 Task: Create new vendor bill with Date Opened: 11-Apr-23, Select Vendor: Carlson Wagonlit, Terms: Net 30. Make bill entry for item-1 with Date: 11-Apr-23, Description: Cab Charges, Expense Account: Travel & Entertainment : Travels, Quantity: 1, Unit Price: 54, Sales Tax: Y, Sales Tax Included: Y, Tax Table: Sales Tax. Post Bill with Post Date: 11-Apr-23, Post to Accounts: Liabilities:Accounts Payble. Pay / Process Payment with Transaction Date: 10-May-23, Amount: 54, Transfer Account: Checking Account. Go to 'Print Bill'.
Action: Mouse moved to (162, 37)
Screenshot: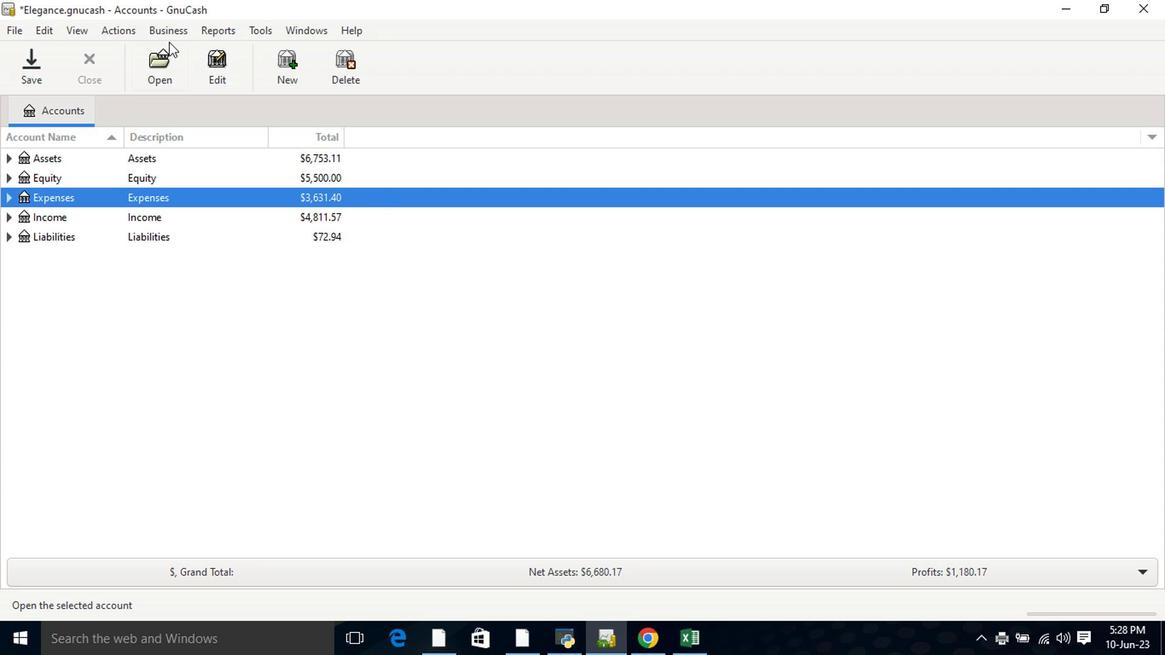 
Action: Mouse pressed left at (162, 37)
Screenshot: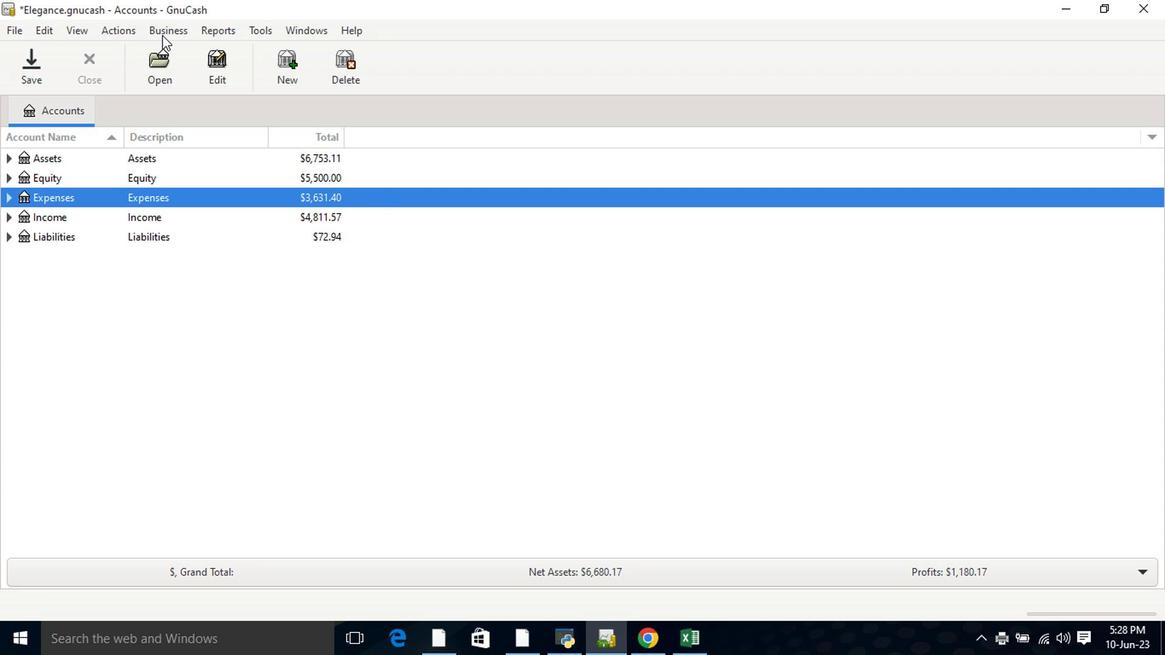 
Action: Mouse moved to (177, 75)
Screenshot: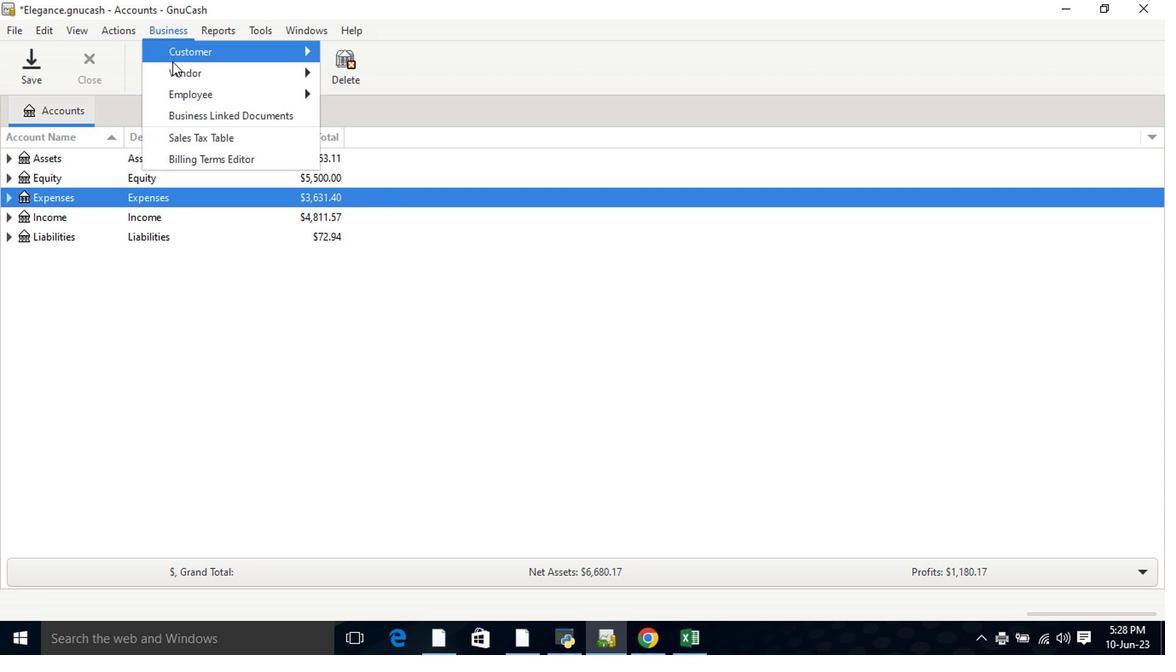 
Action: Mouse pressed left at (177, 75)
Screenshot: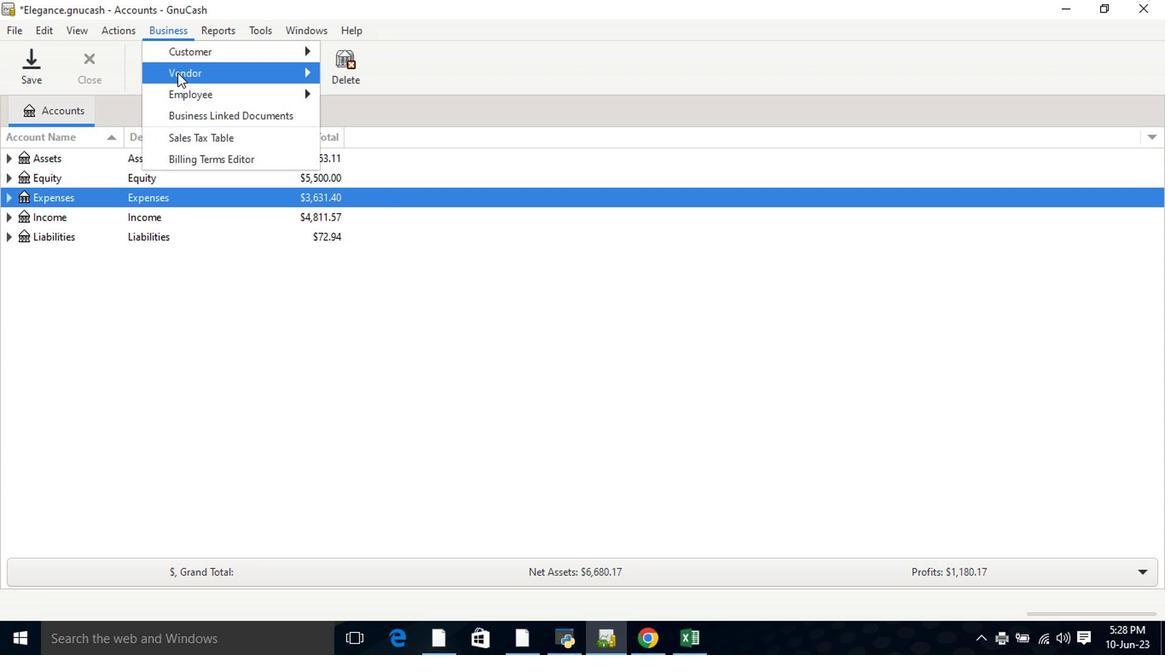 
Action: Mouse moved to (366, 136)
Screenshot: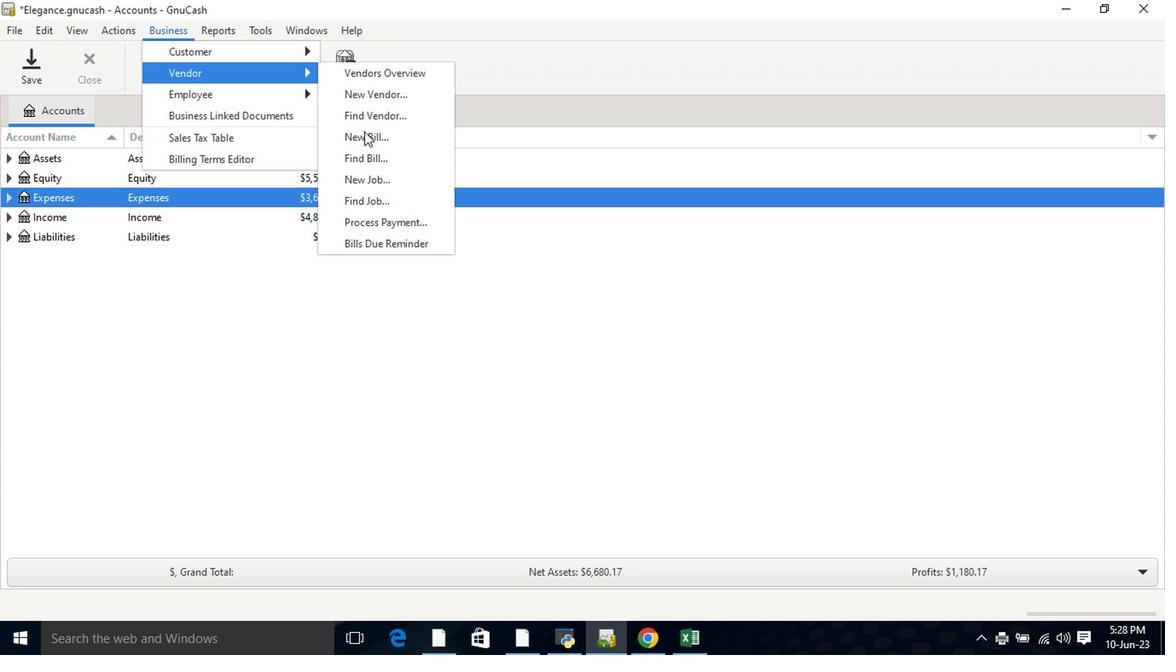 
Action: Mouse pressed left at (366, 136)
Screenshot: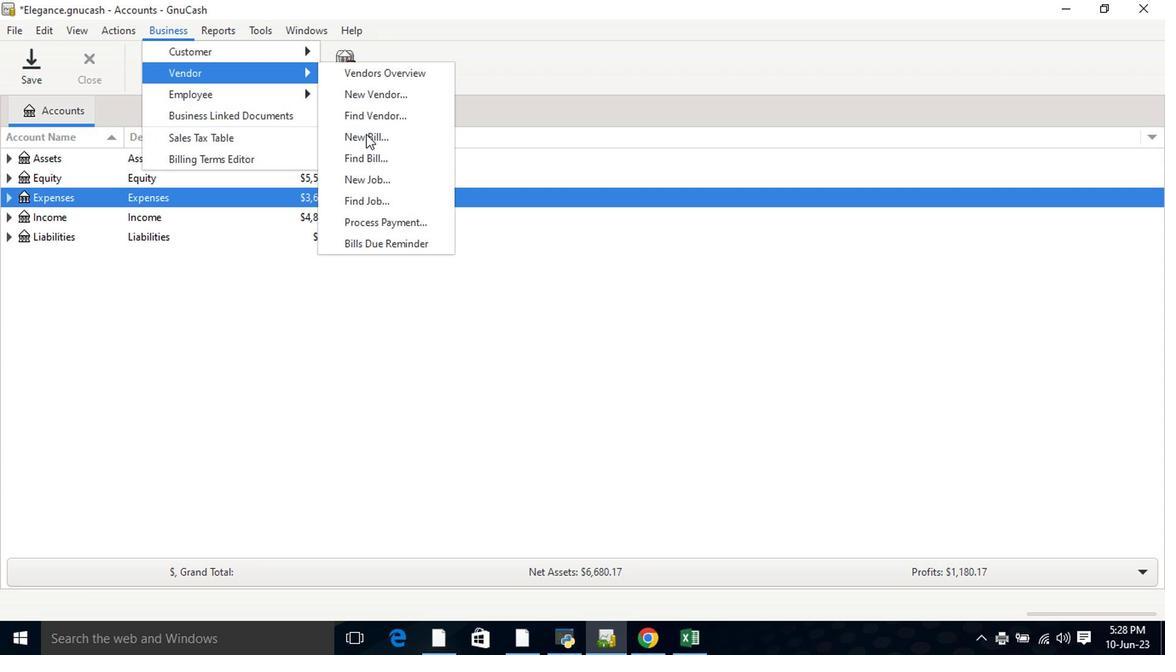
Action: Mouse moved to (708, 225)
Screenshot: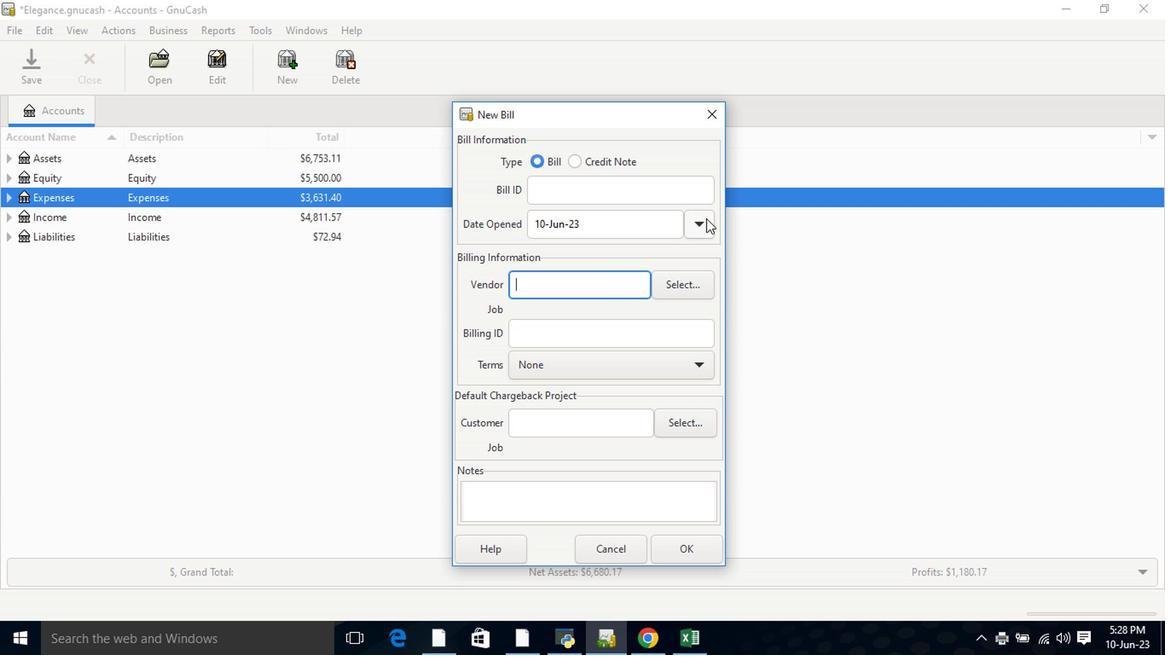 
Action: Mouse pressed left at (708, 225)
Screenshot: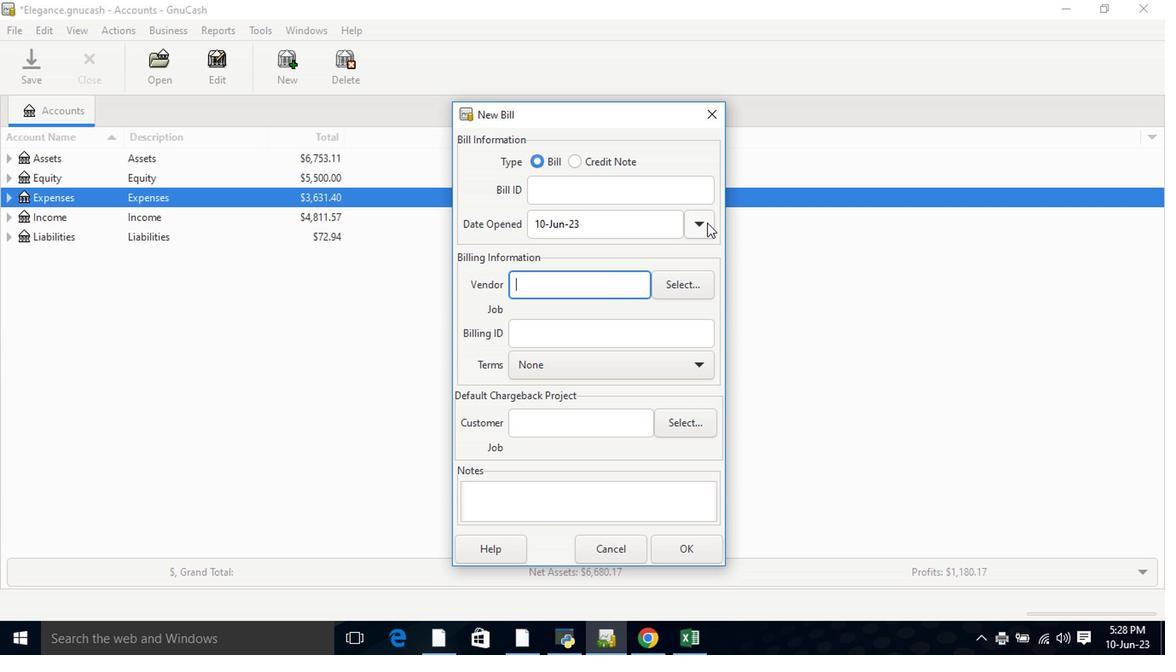 
Action: Mouse moved to (564, 253)
Screenshot: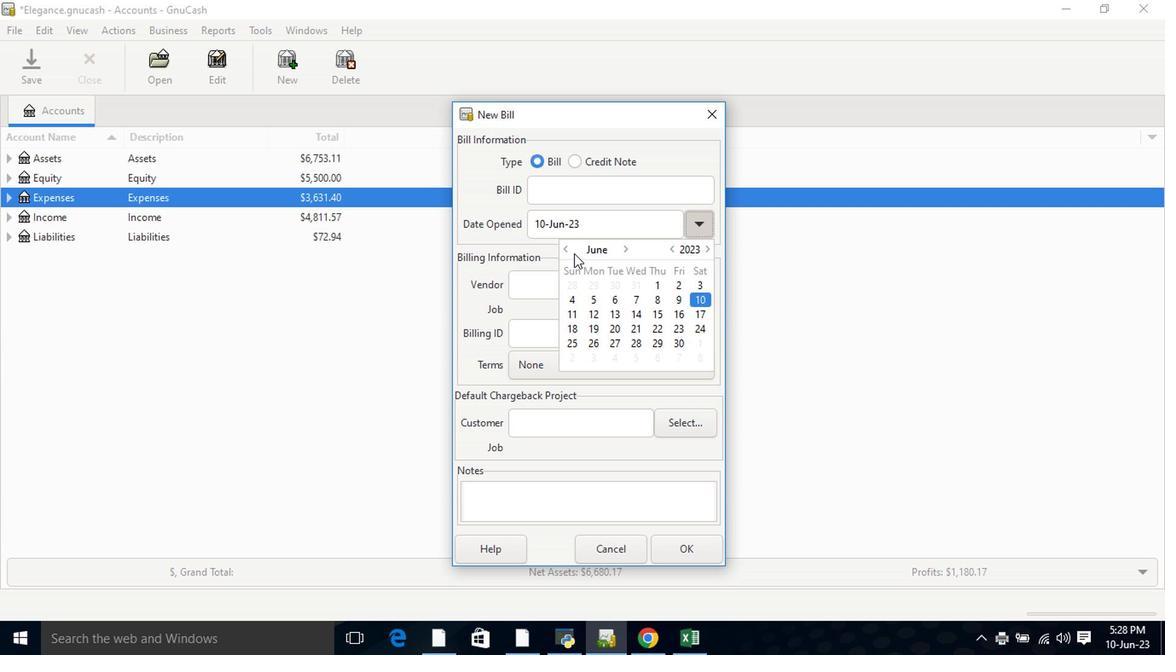 
Action: Mouse pressed left at (564, 253)
Screenshot: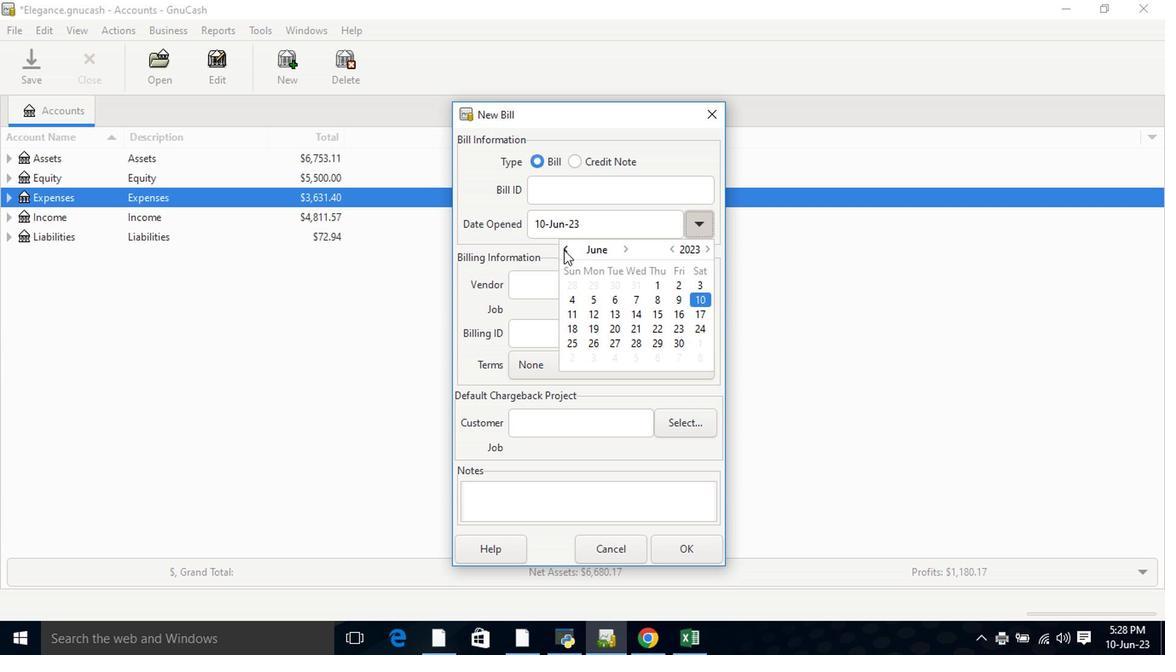 
Action: Mouse pressed left at (564, 253)
Screenshot: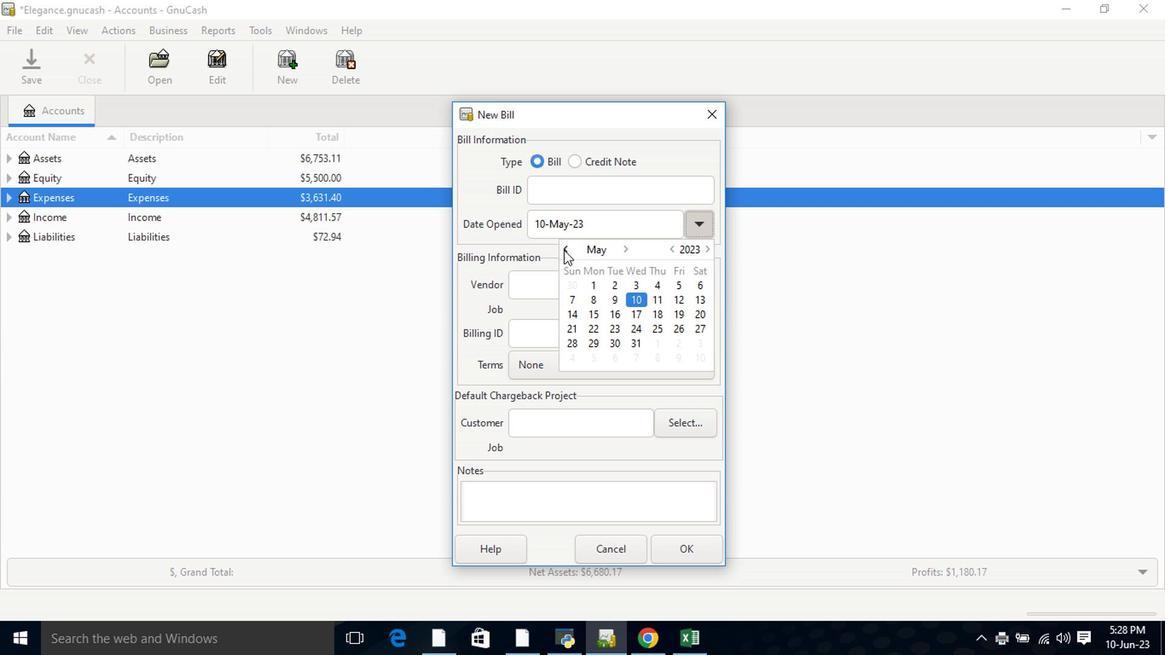 
Action: Mouse moved to (614, 318)
Screenshot: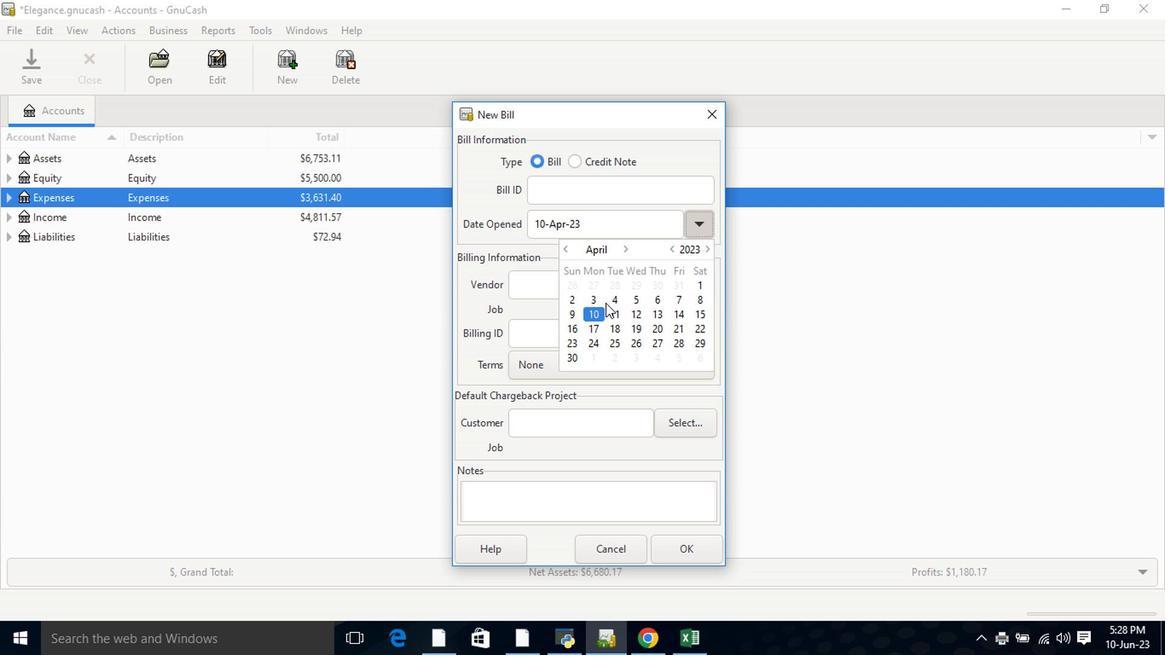 
Action: Mouse pressed left at (614, 318)
Screenshot: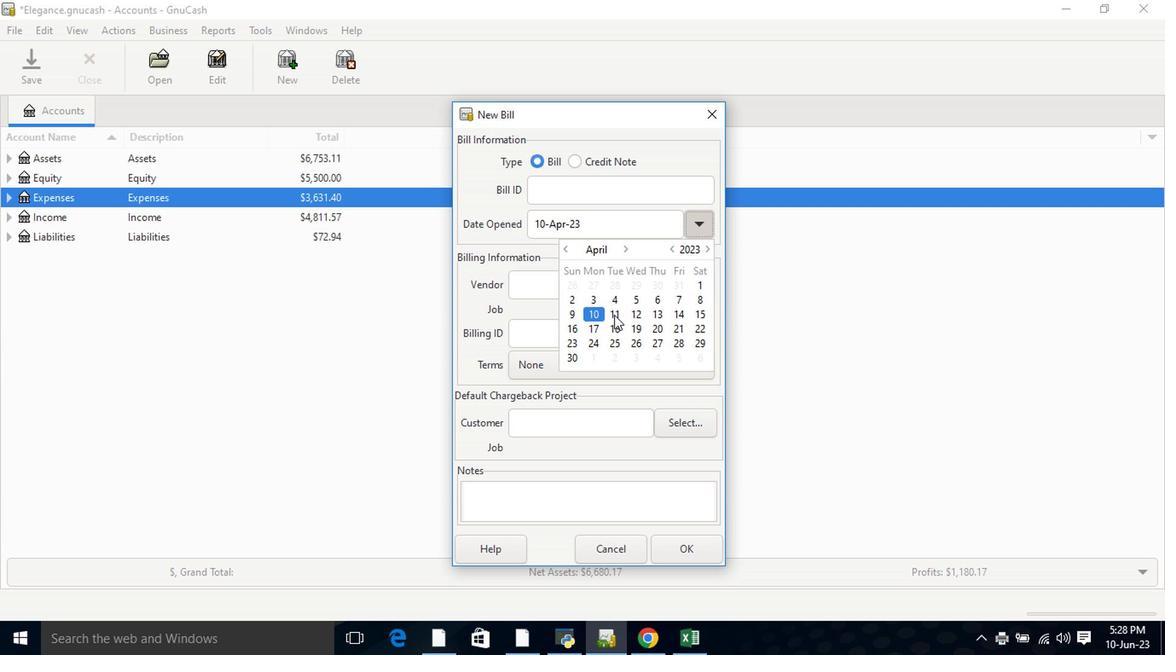 
Action: Mouse pressed left at (614, 318)
Screenshot: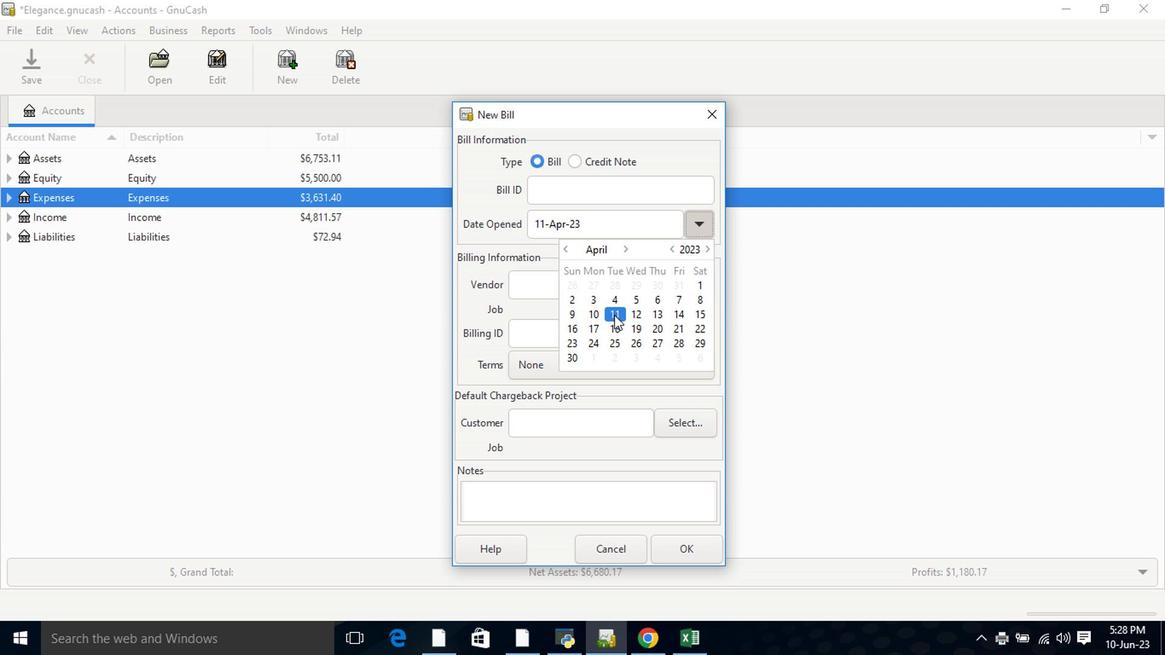 
Action: Mouse moved to (593, 286)
Screenshot: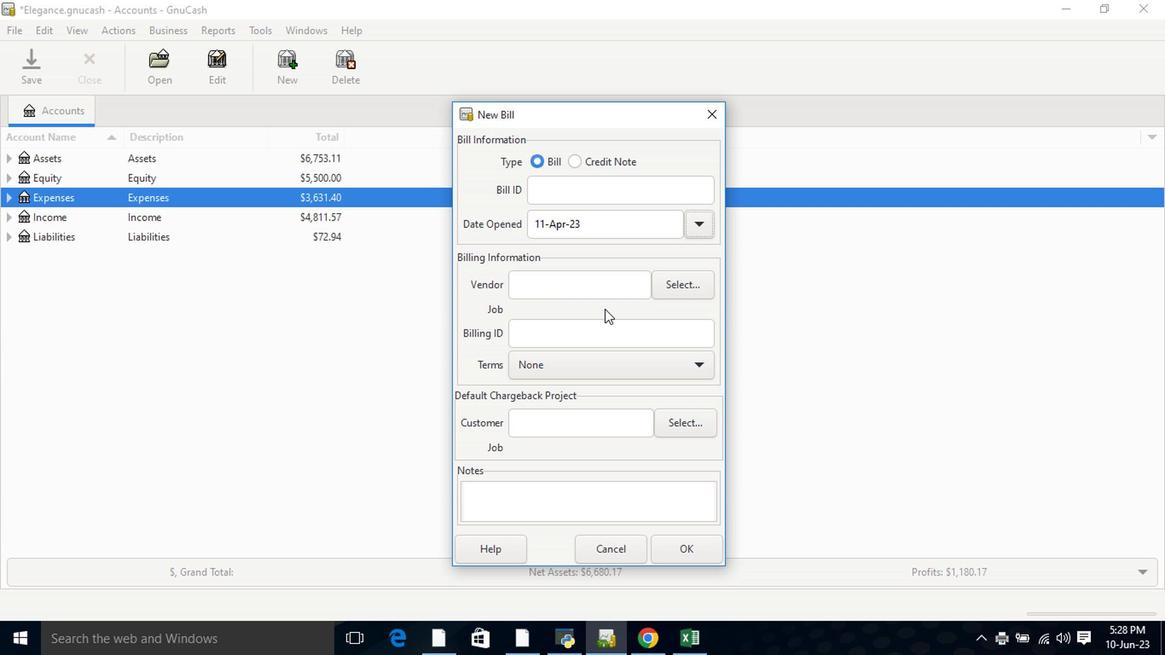 
Action: Mouse pressed left at (593, 286)
Screenshot: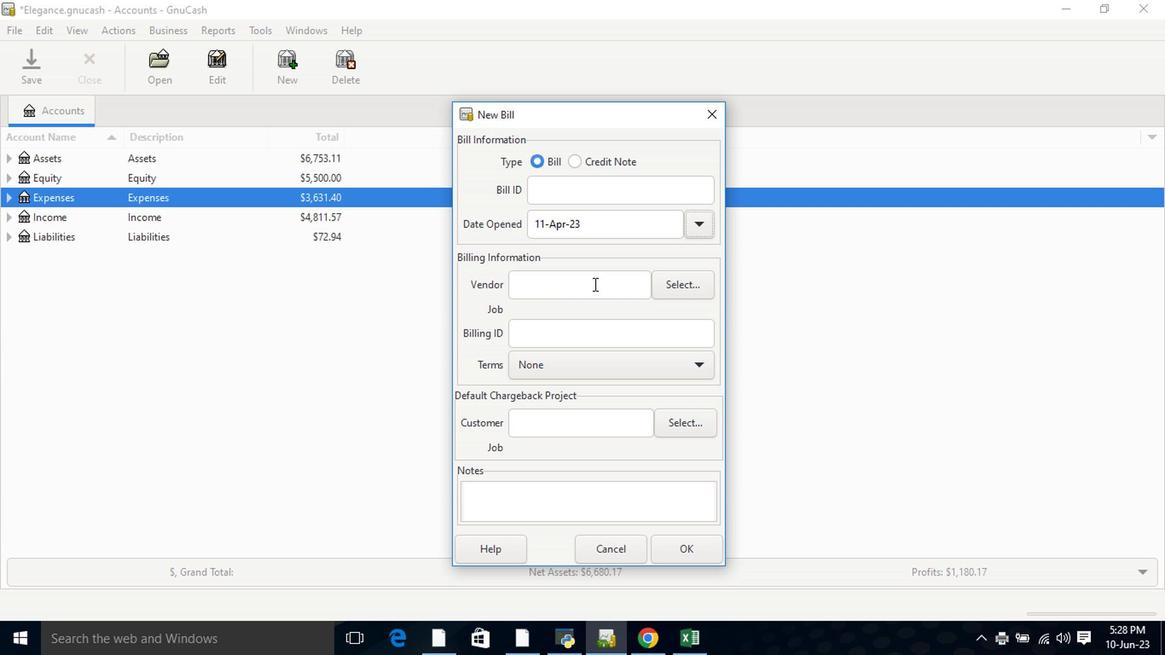 
Action: Key pressed <Key.shift><Key.shift><Key.shift>Carl
Screenshot: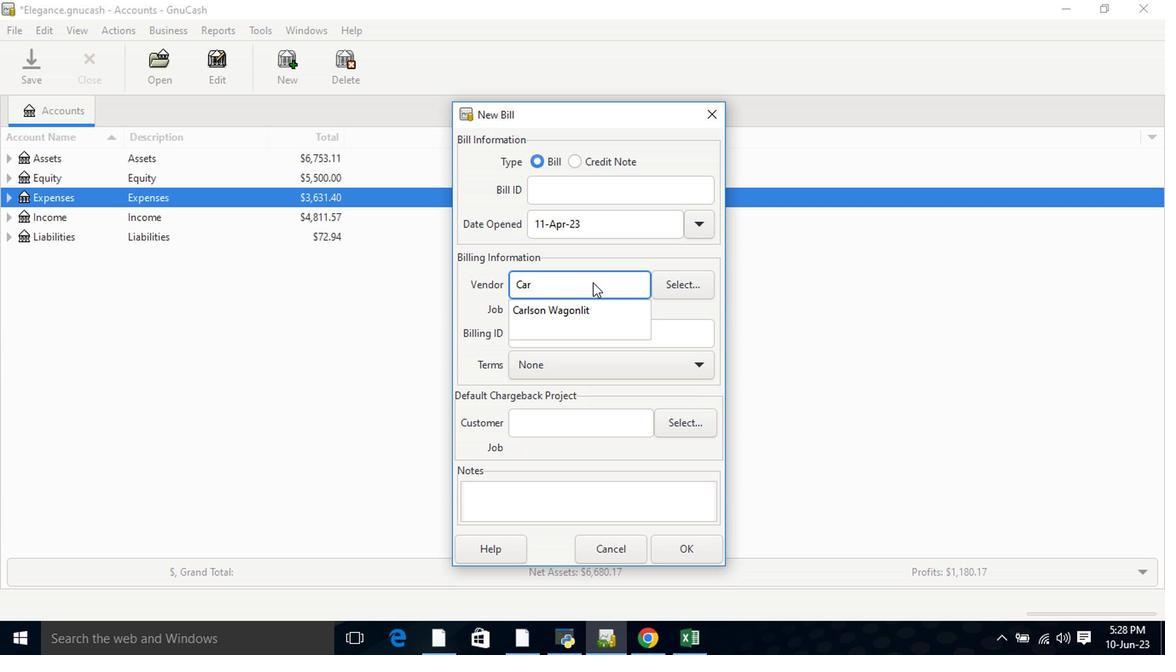 
Action: Mouse moved to (585, 320)
Screenshot: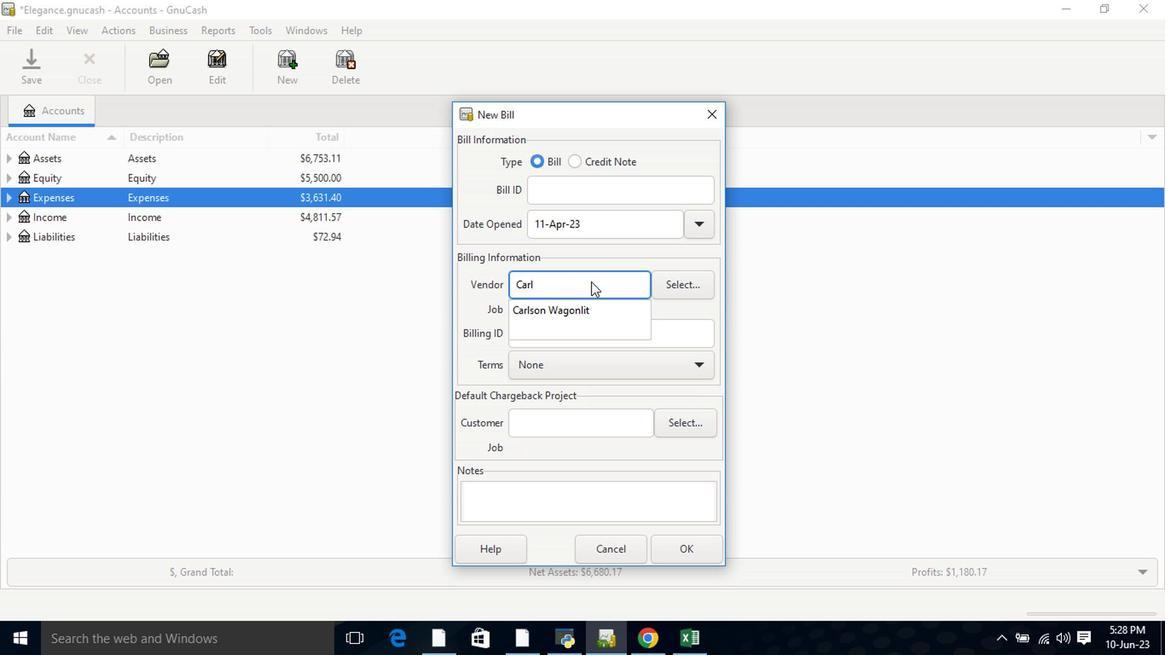 
Action: Mouse pressed left at (585, 320)
Screenshot: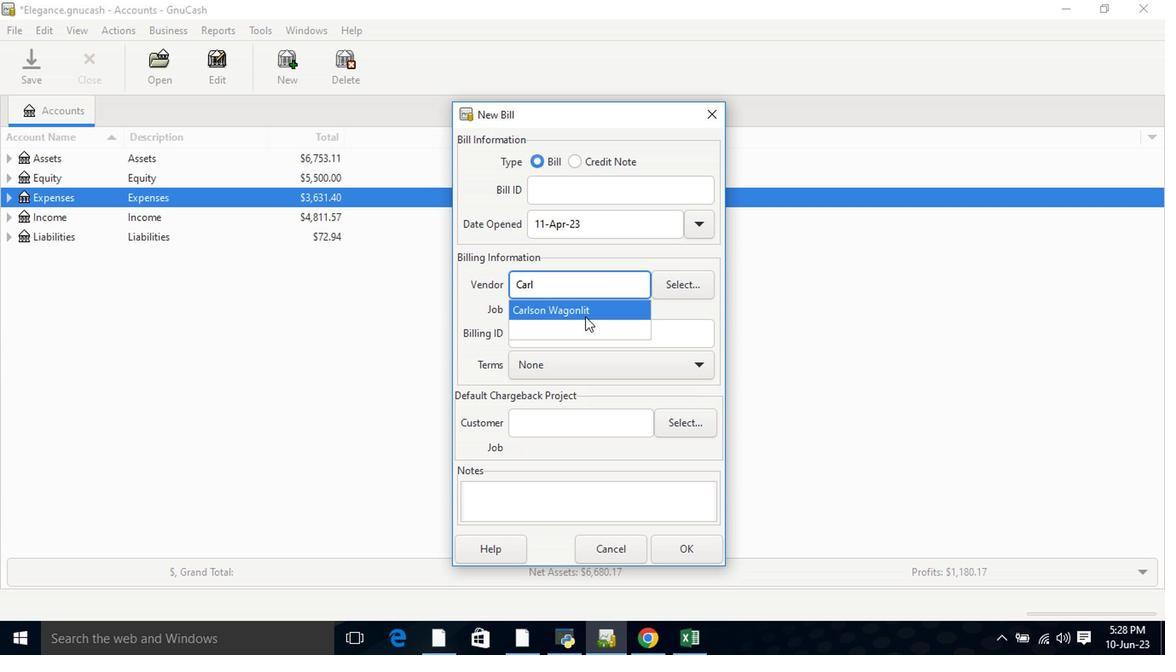 
Action: Mouse moved to (581, 383)
Screenshot: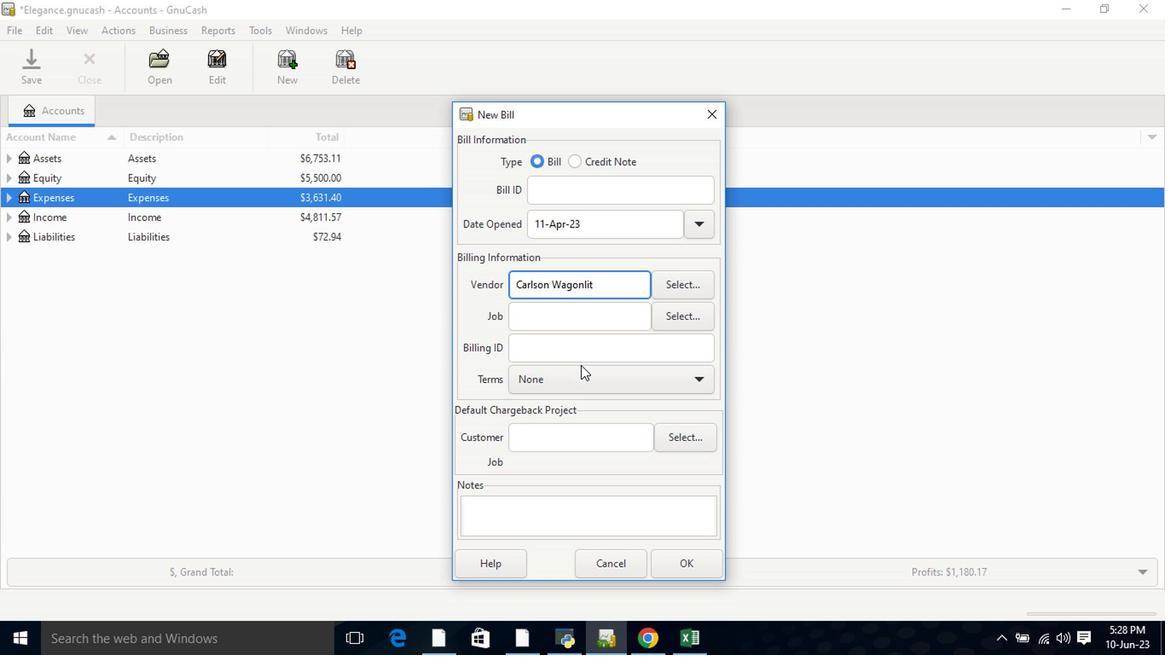 
Action: Mouse pressed left at (581, 383)
Screenshot: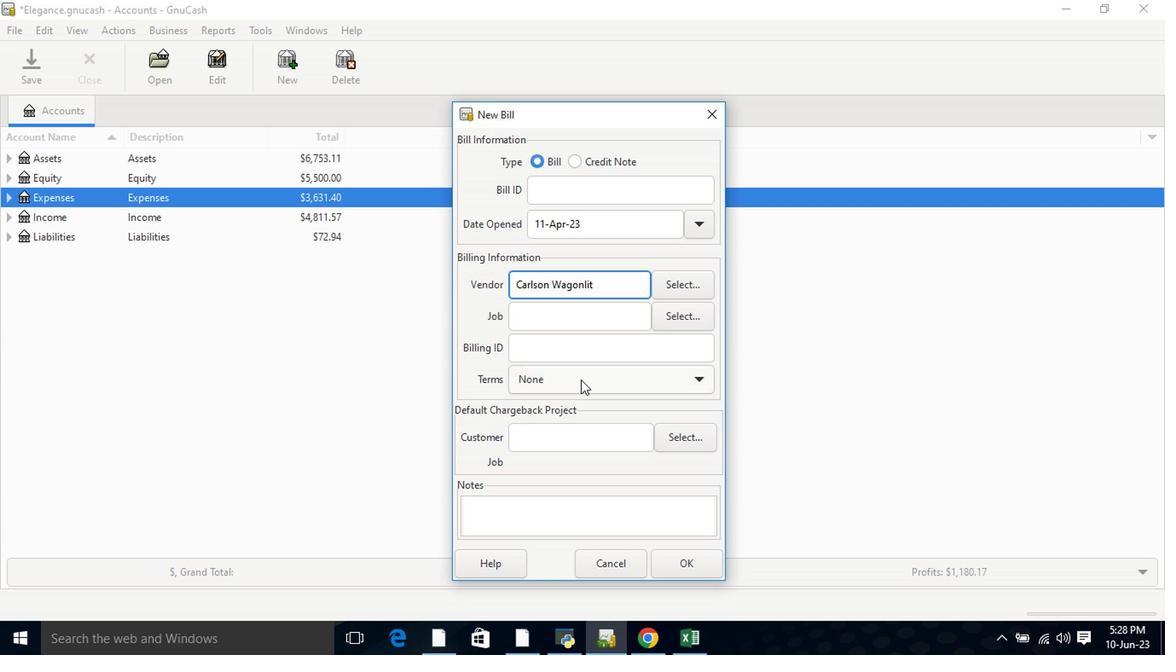 
Action: Mouse moved to (578, 426)
Screenshot: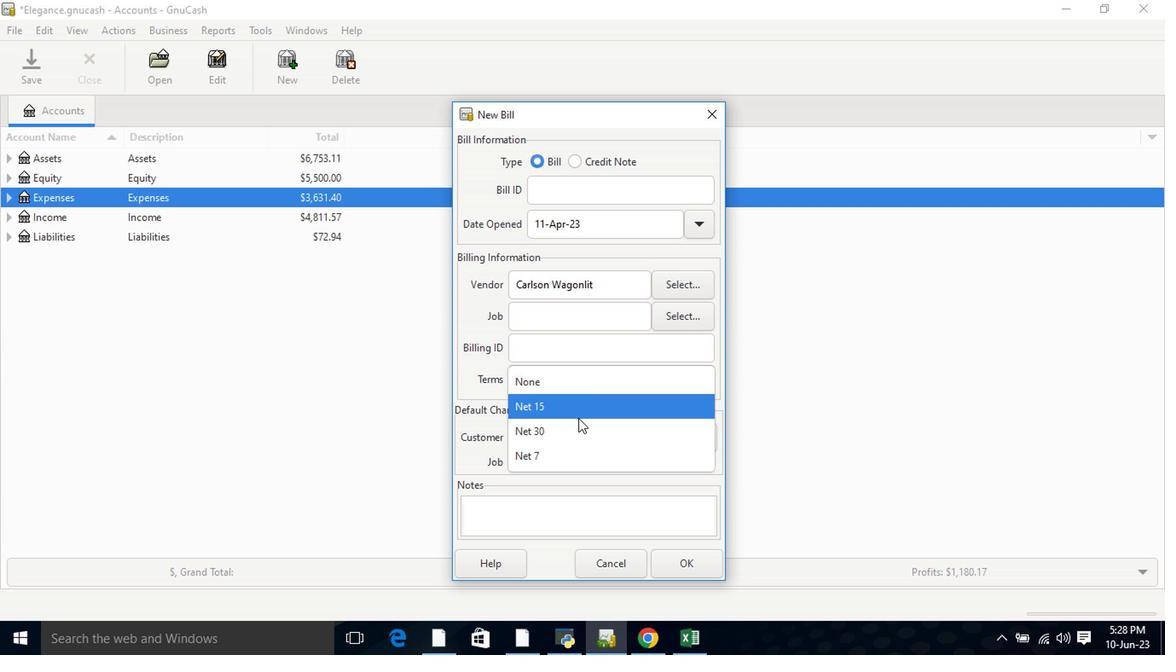 
Action: Mouse pressed left at (578, 426)
Screenshot: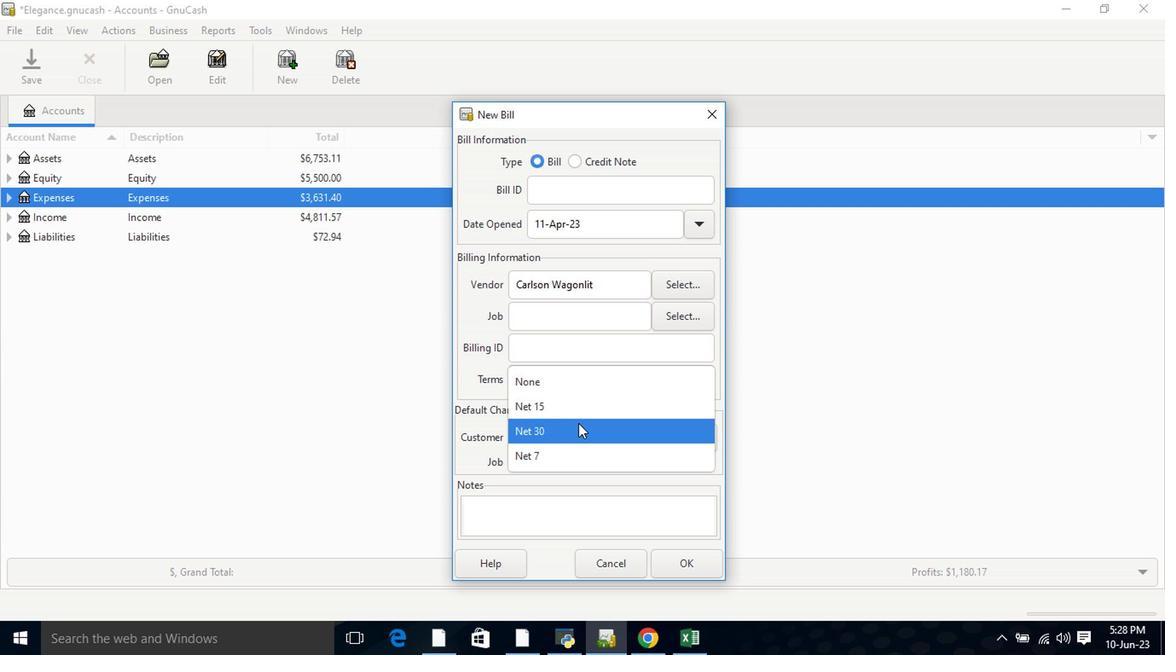 
Action: Mouse moved to (687, 568)
Screenshot: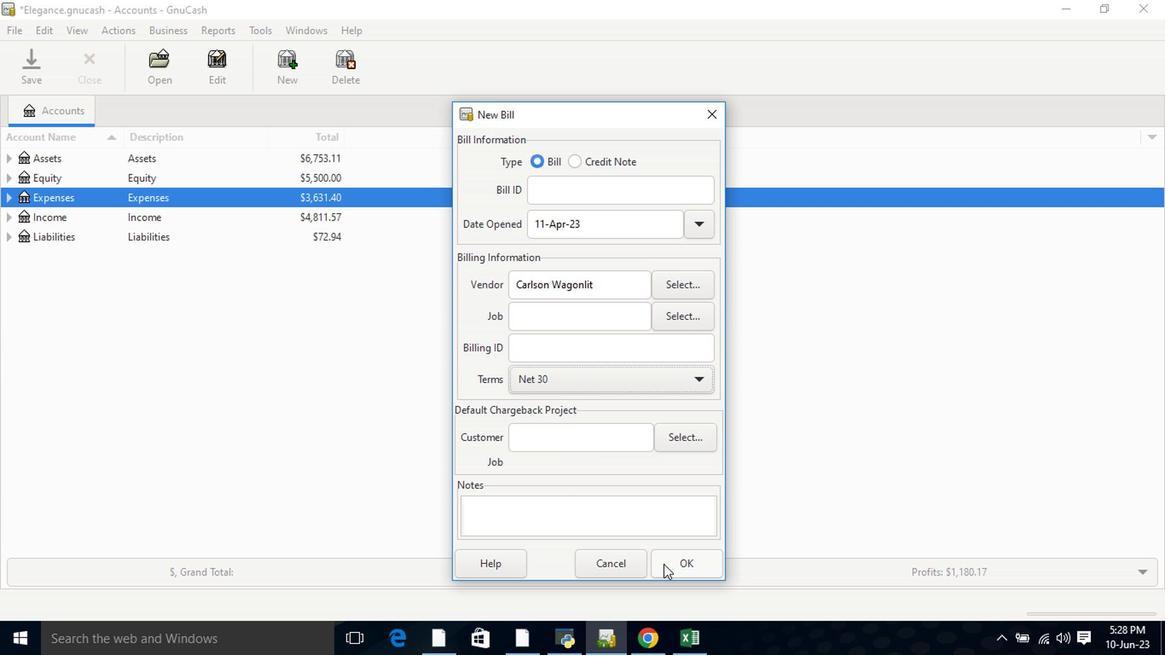 
Action: Mouse pressed left at (687, 568)
Screenshot: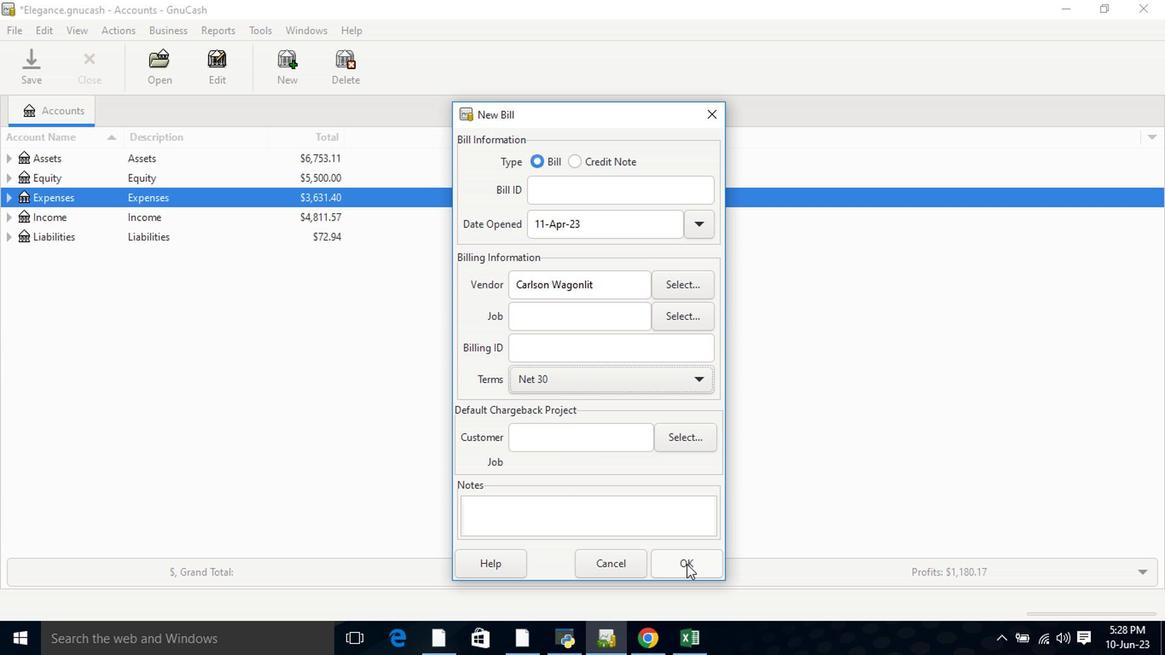 
Action: Mouse moved to (337, 403)
Screenshot: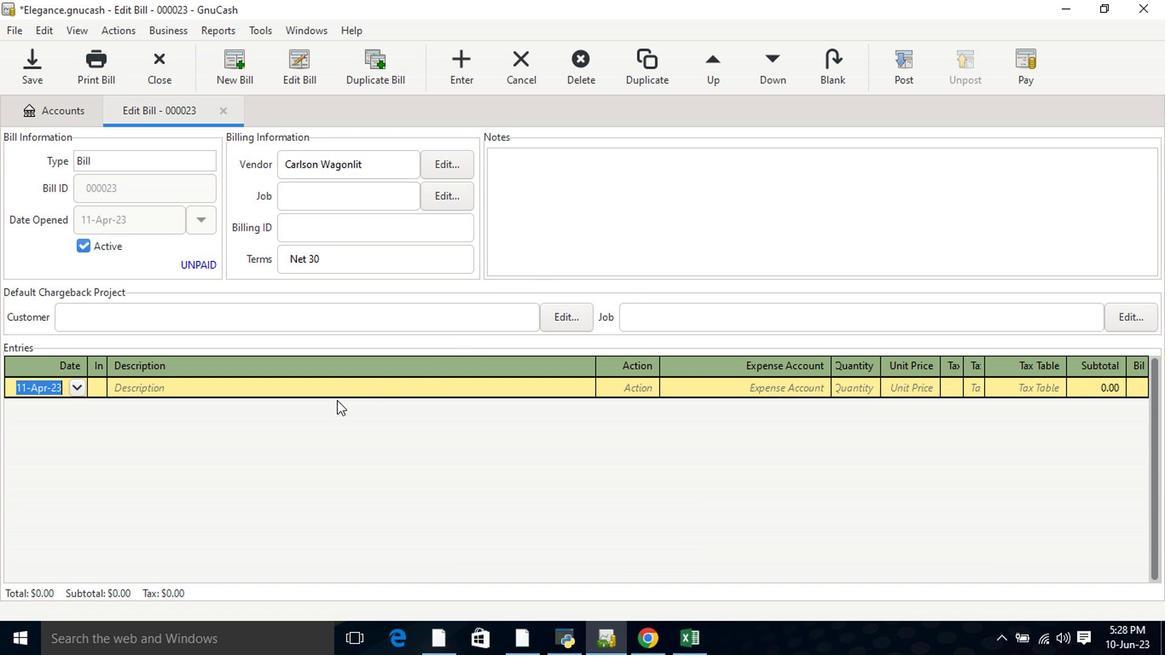 
Action: Key pressed <Key.tab><Key.shift>Cab<Key.space><Key.shift>Charges<Key.tab>1<Key.tab>54<Key.tab><Key.tab>
Screenshot: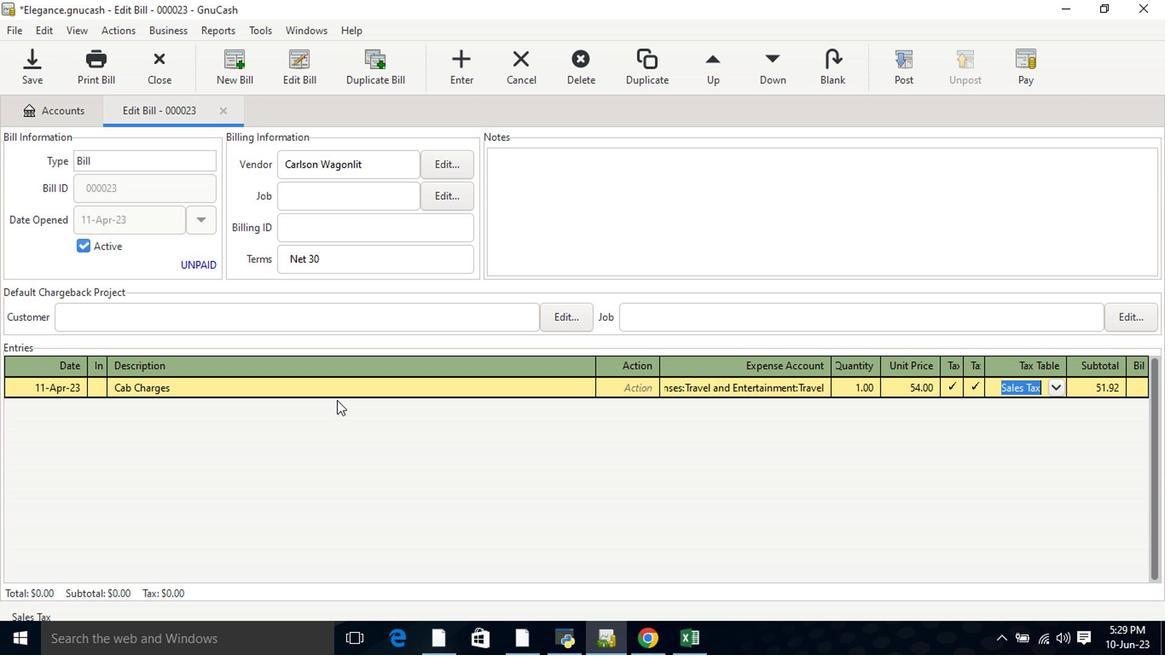 
Action: Mouse moved to (906, 64)
Screenshot: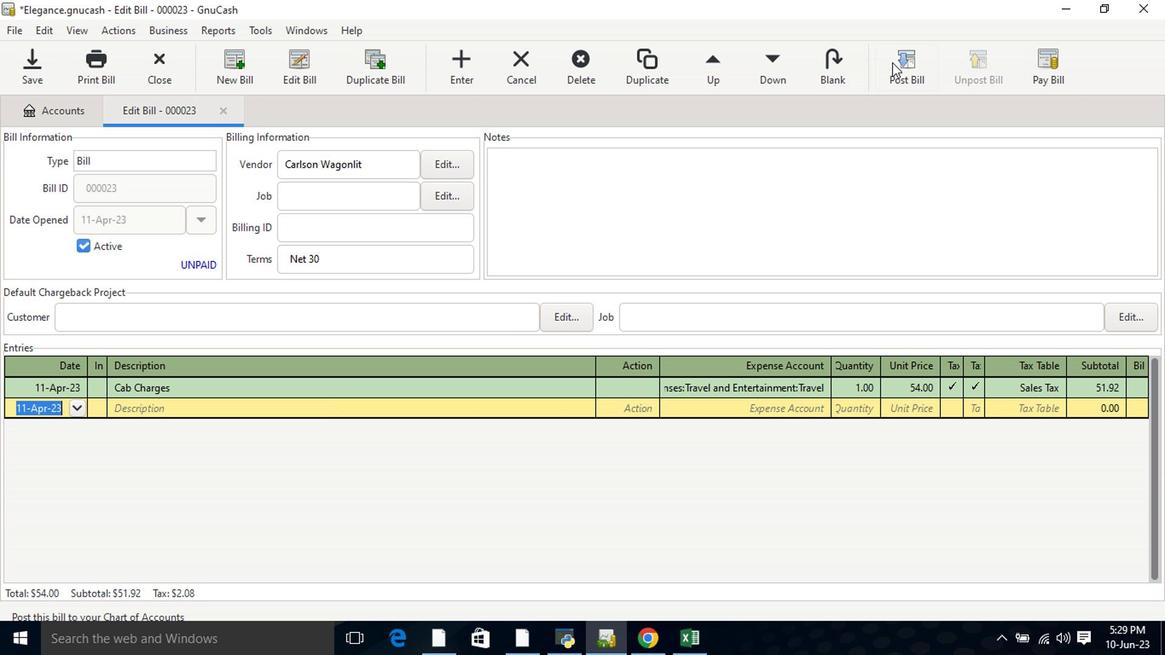 
Action: Mouse pressed left at (906, 64)
Screenshot: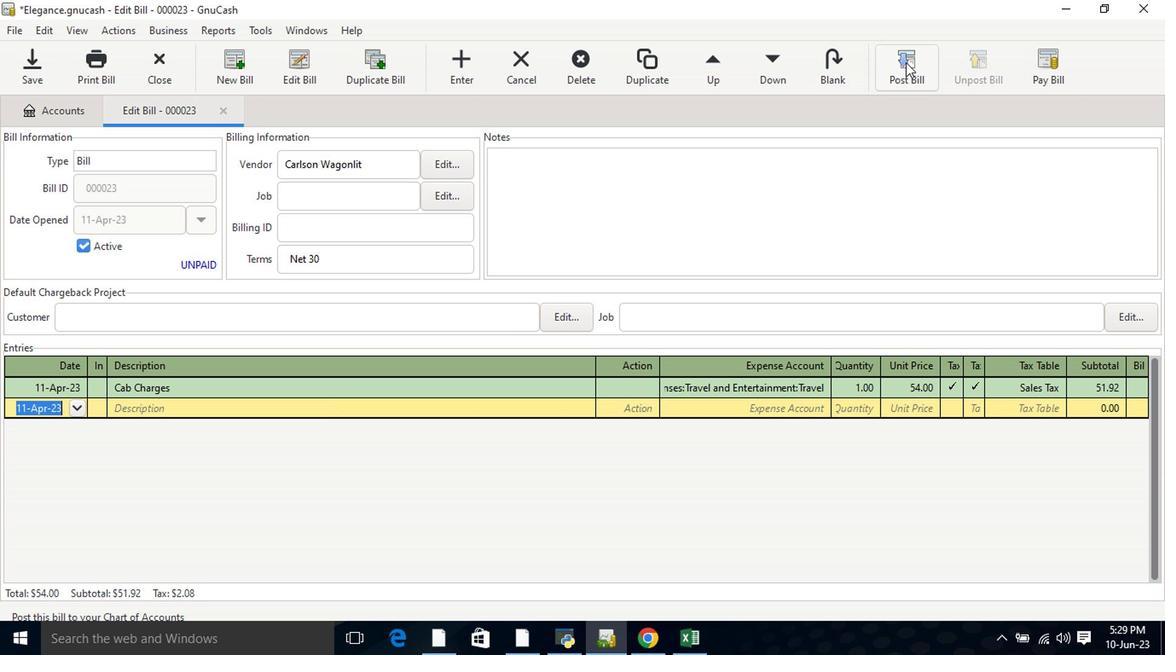 
Action: Mouse moved to (700, 434)
Screenshot: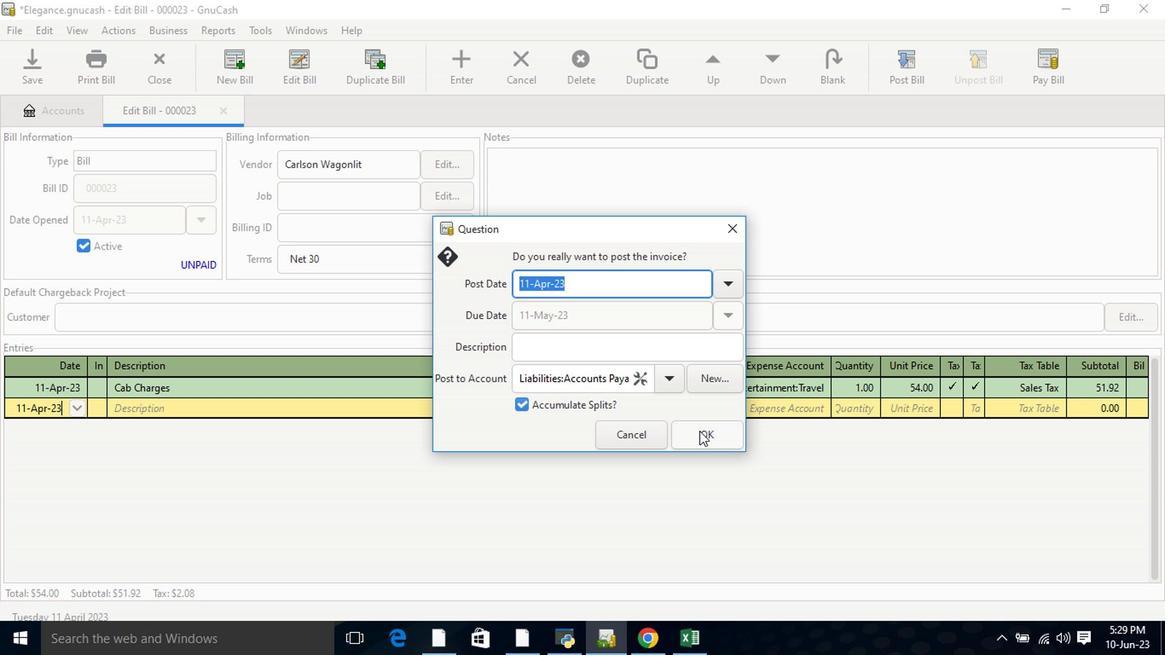 
Action: Mouse pressed left at (700, 434)
Screenshot: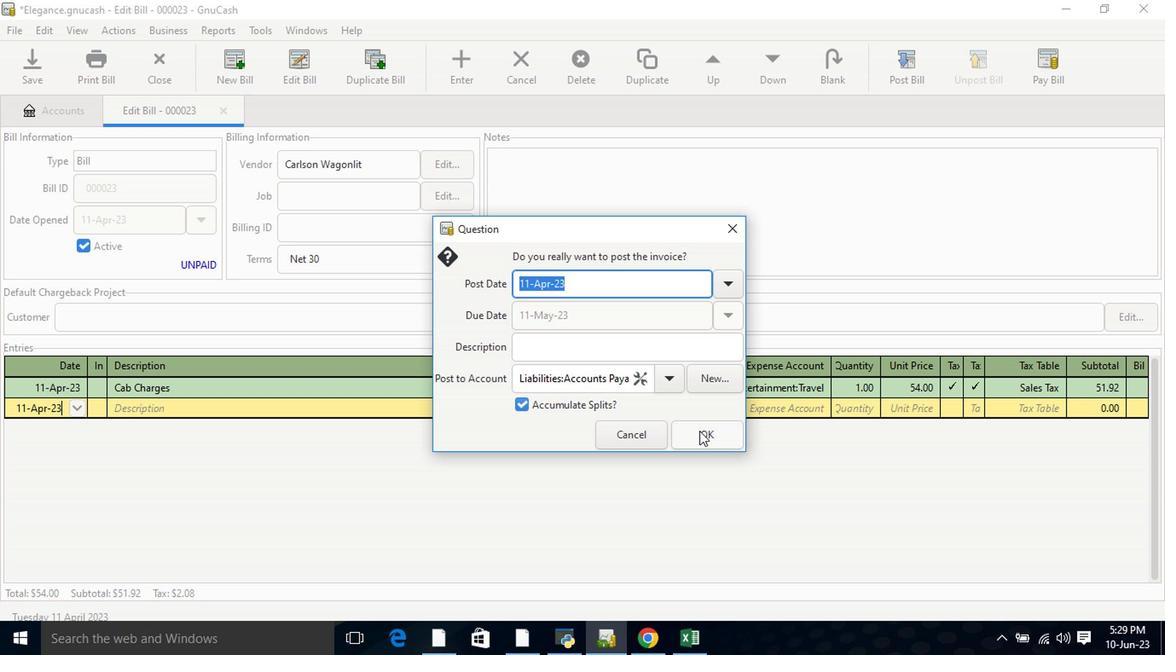 
Action: Mouse moved to (1029, 61)
Screenshot: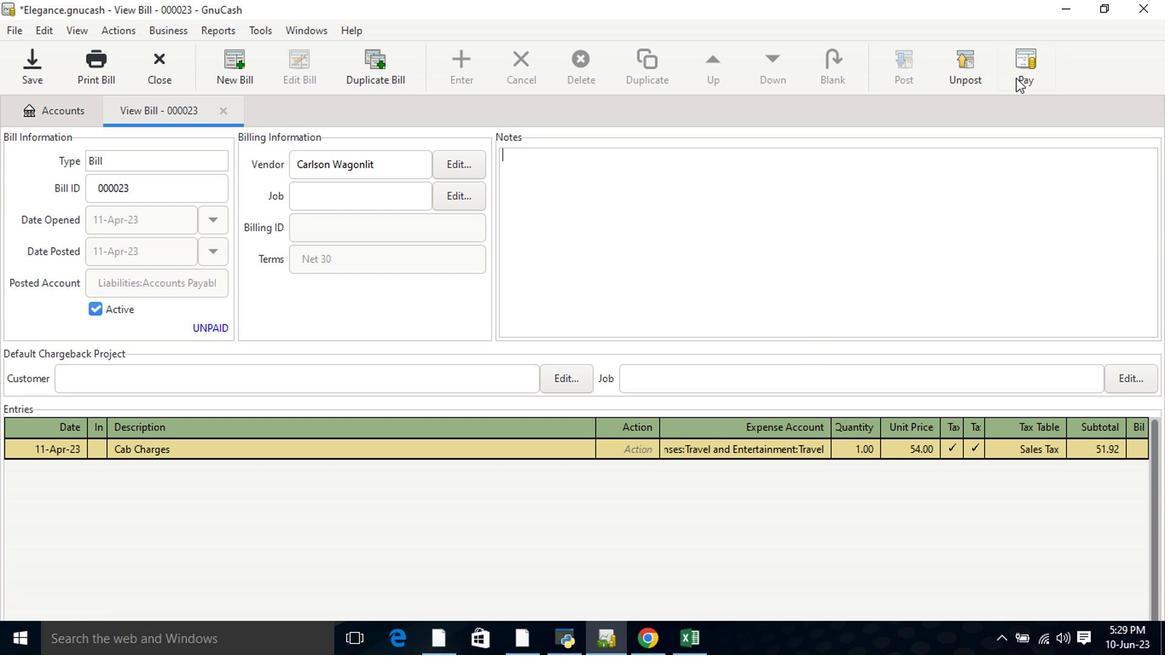 
Action: Mouse pressed left at (1029, 61)
Screenshot: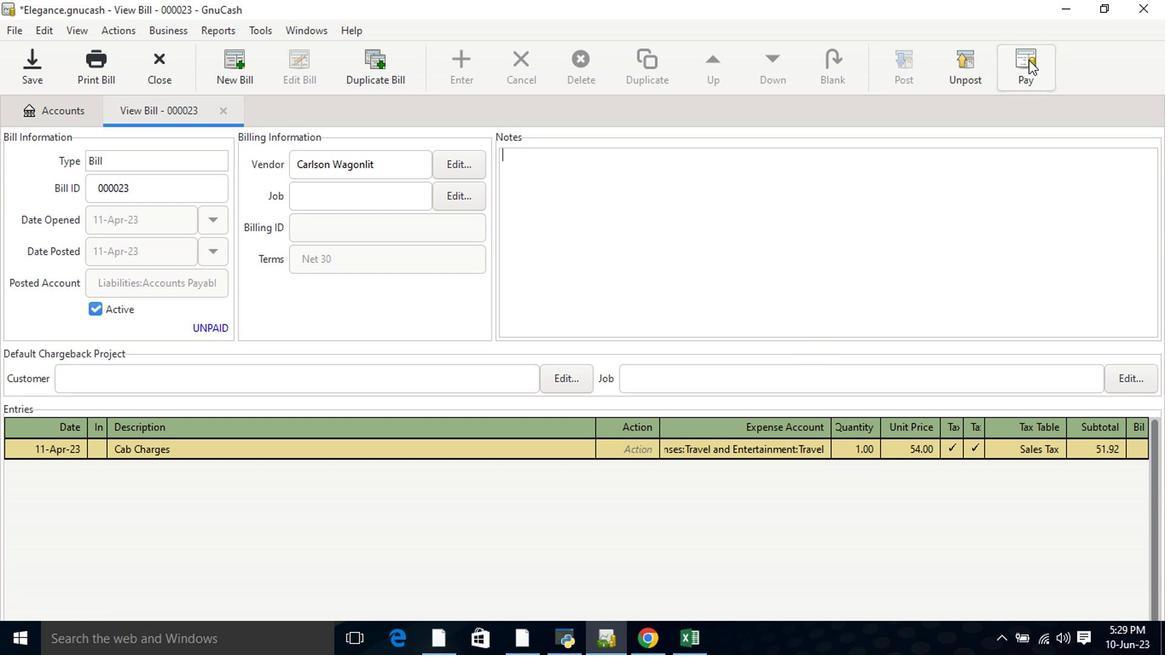 
Action: Mouse moved to (518, 335)
Screenshot: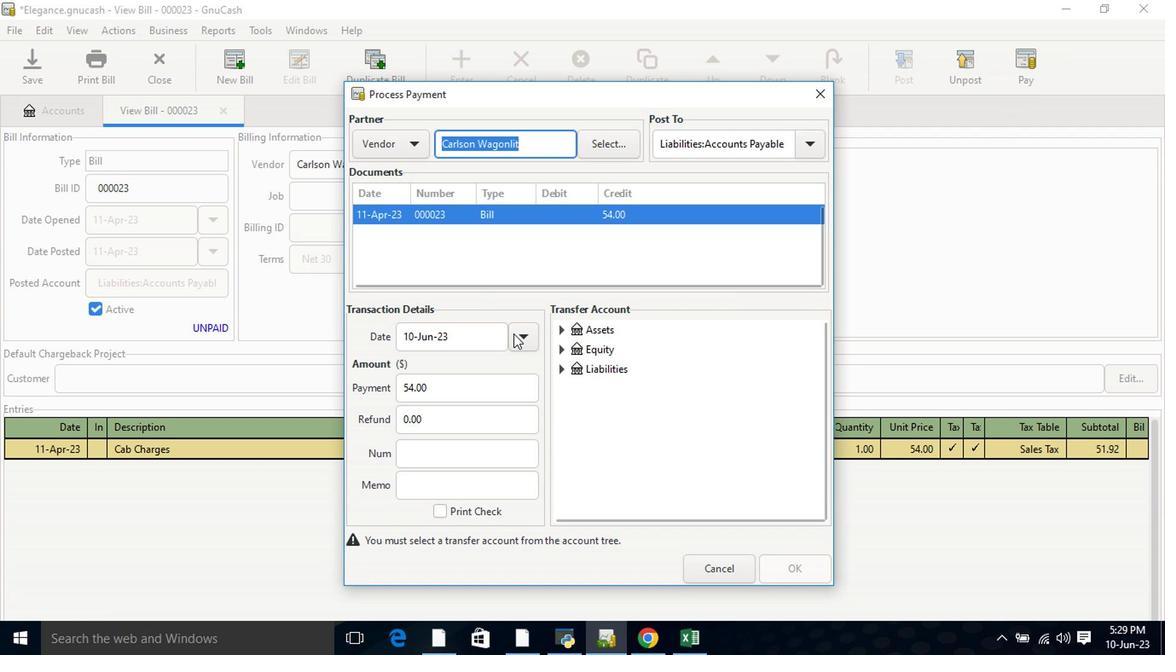 
Action: Mouse pressed left at (518, 335)
Screenshot: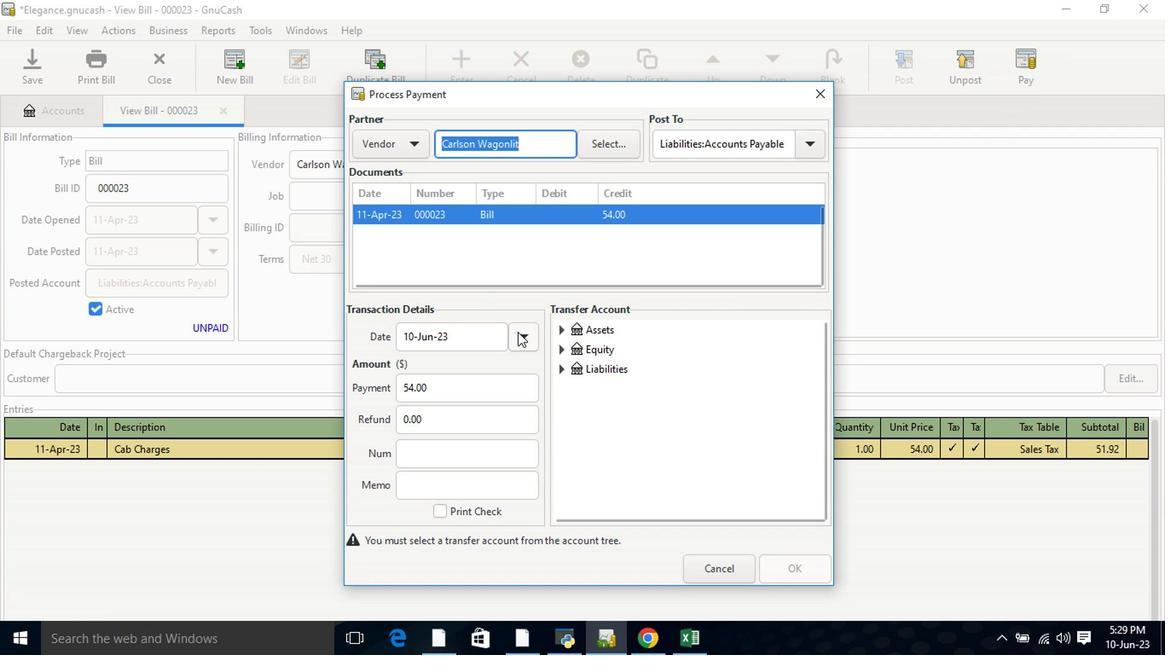 
Action: Mouse moved to (389, 366)
Screenshot: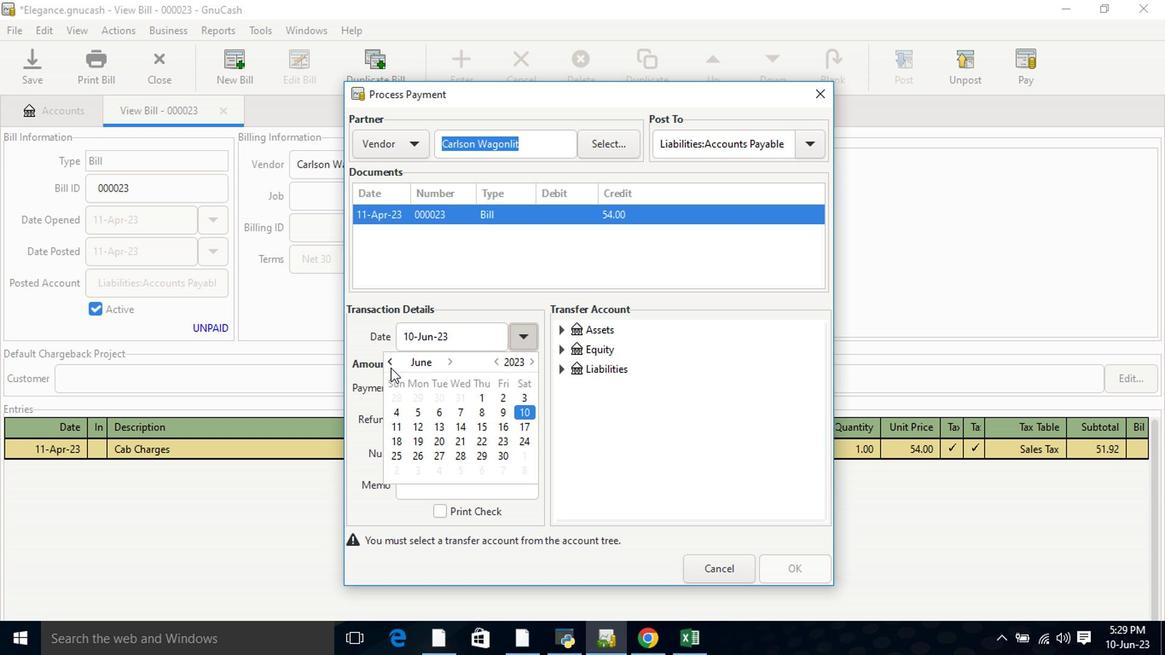 
Action: Mouse pressed left at (389, 366)
Screenshot: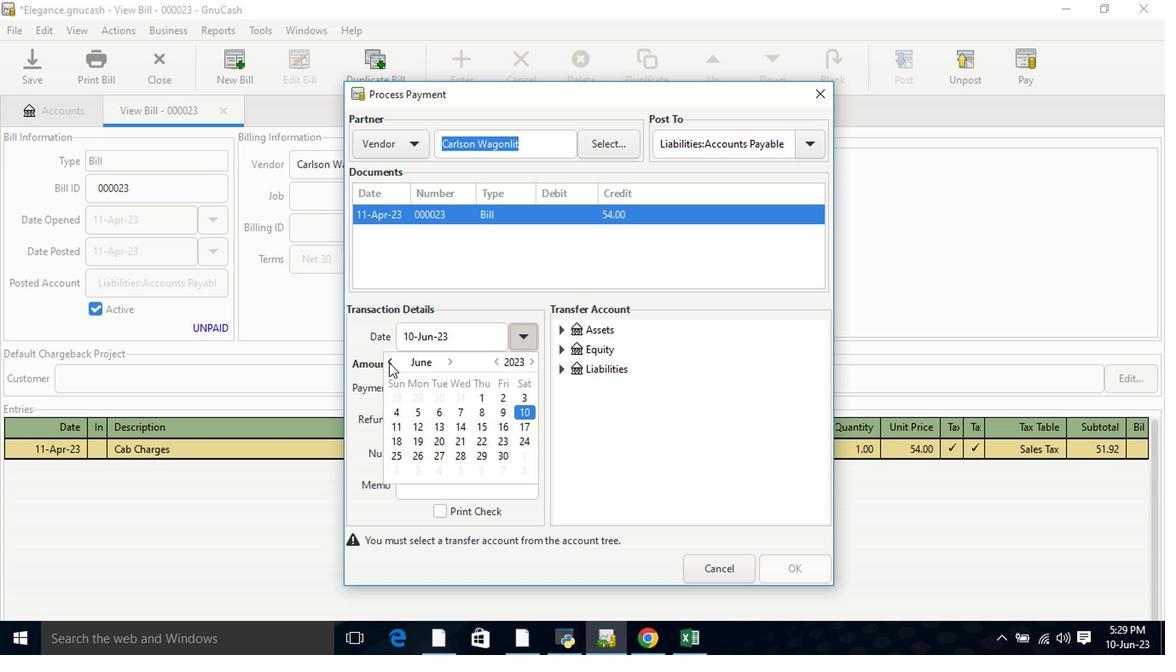 
Action: Mouse moved to (464, 415)
Screenshot: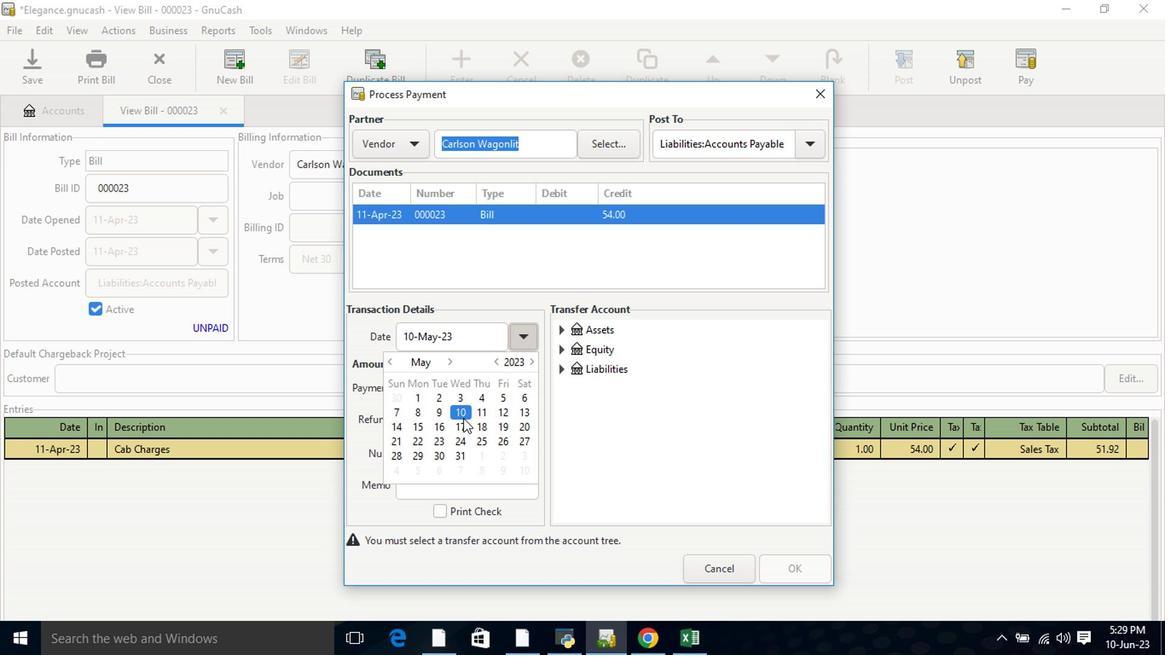 
Action: Mouse pressed left at (464, 415)
Screenshot: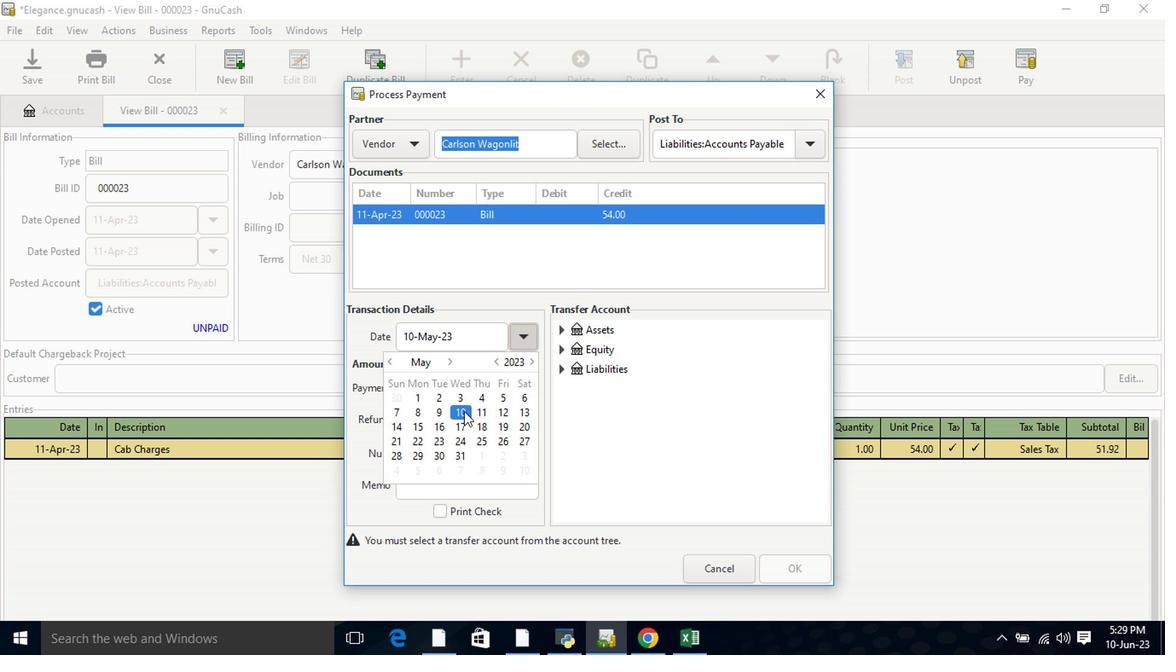 
Action: Mouse pressed left at (464, 415)
Screenshot: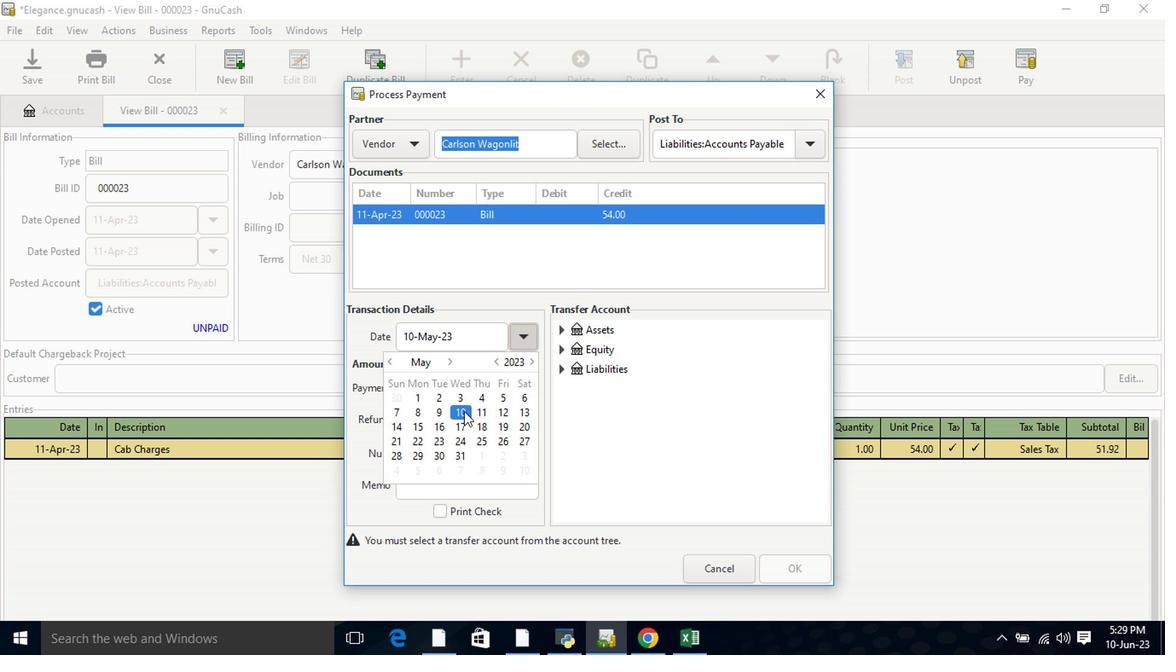 
Action: Mouse moved to (560, 334)
Screenshot: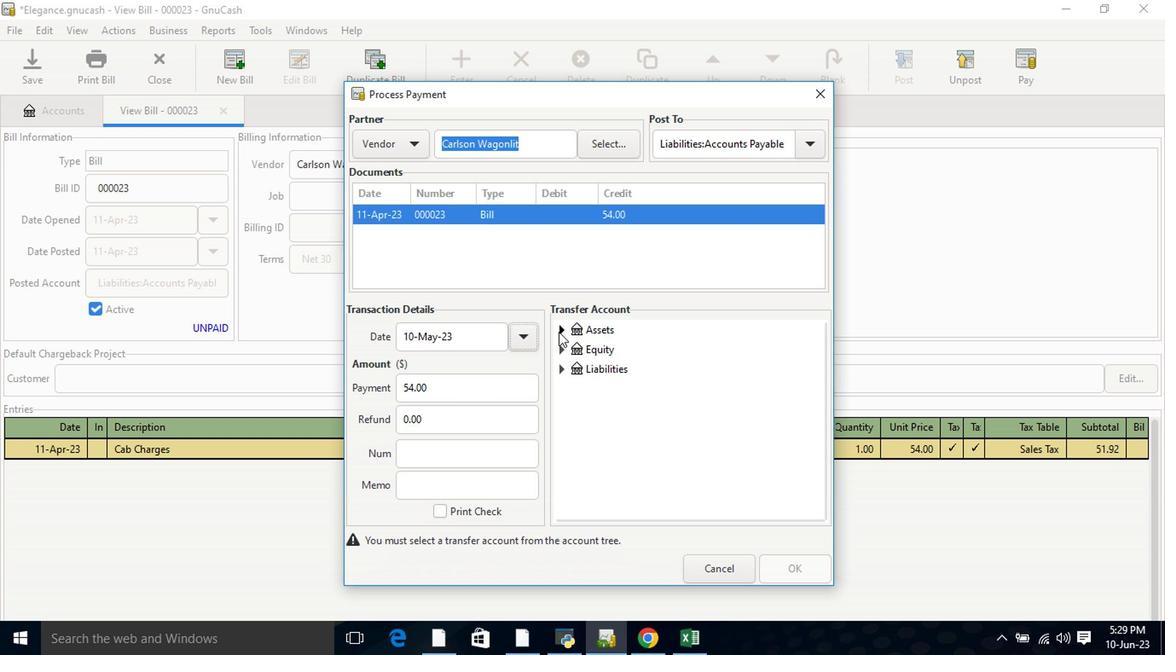 
Action: Mouse pressed left at (560, 334)
Screenshot: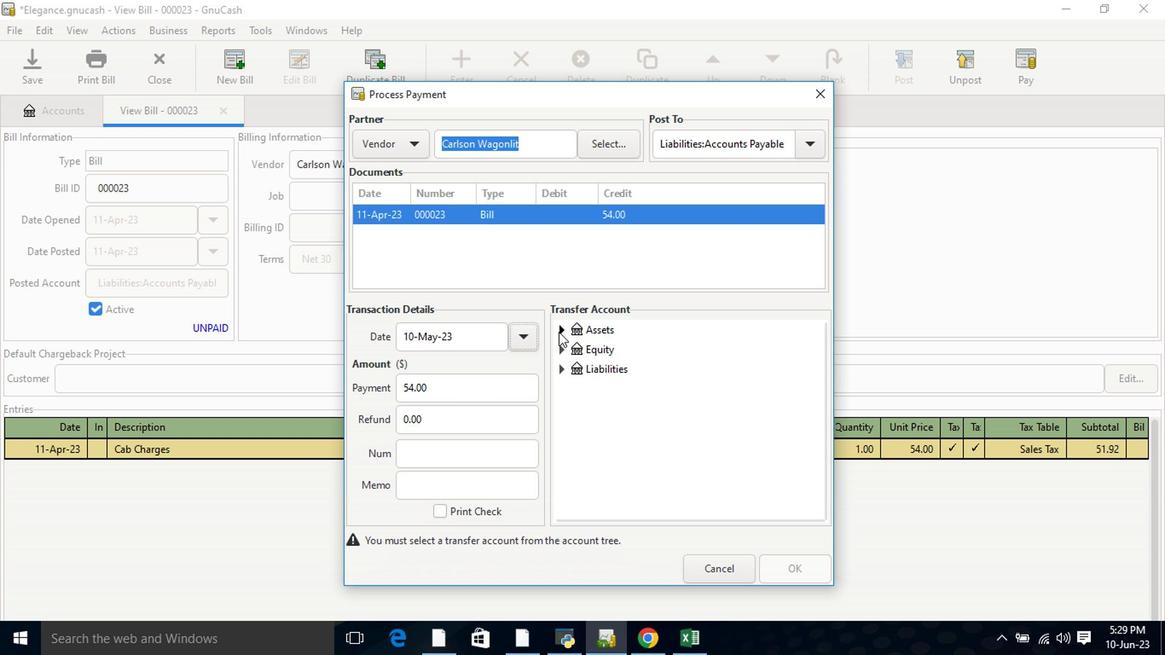 
Action: Mouse moved to (581, 357)
Screenshot: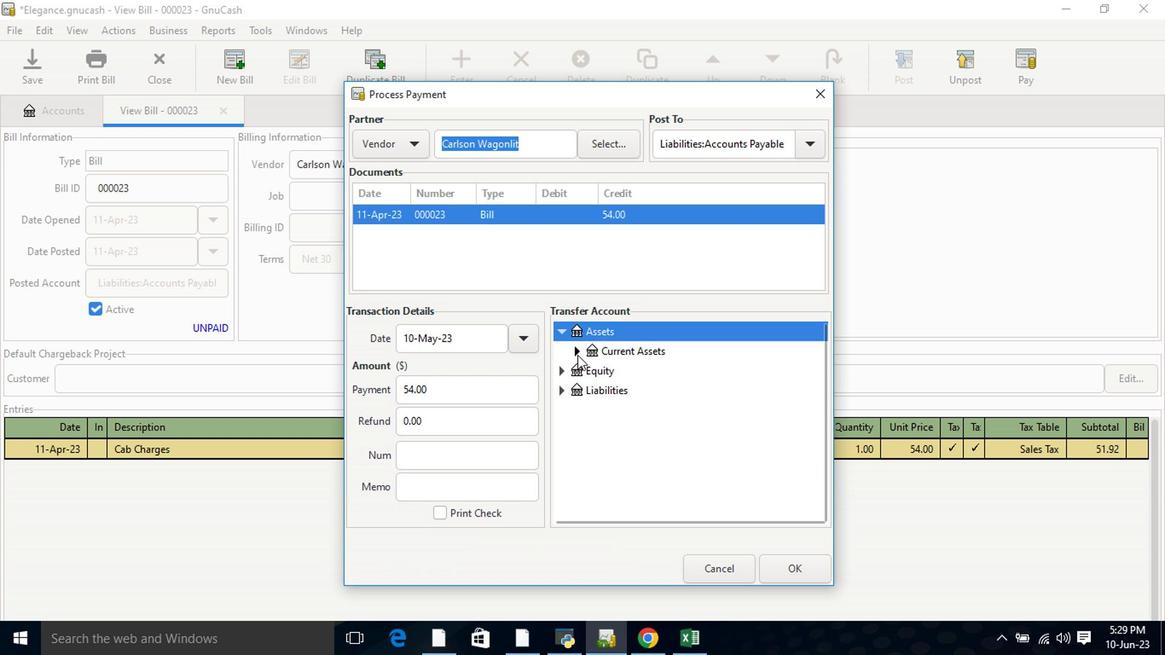 
Action: Mouse pressed left at (581, 357)
Screenshot: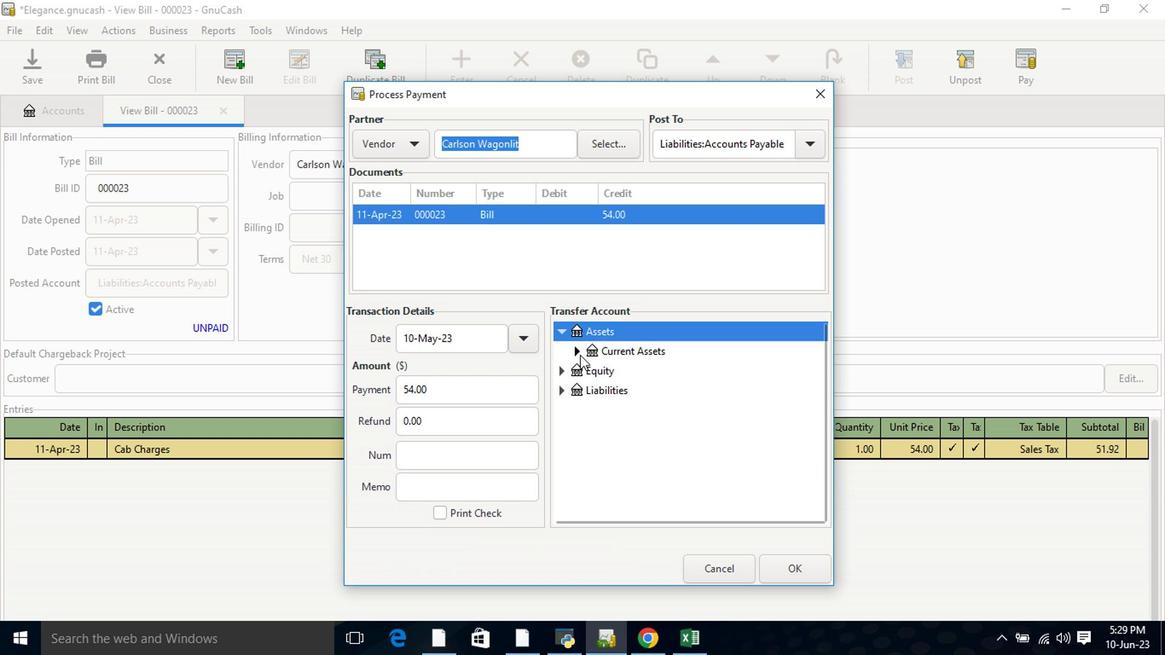 
Action: Mouse moved to (613, 371)
Screenshot: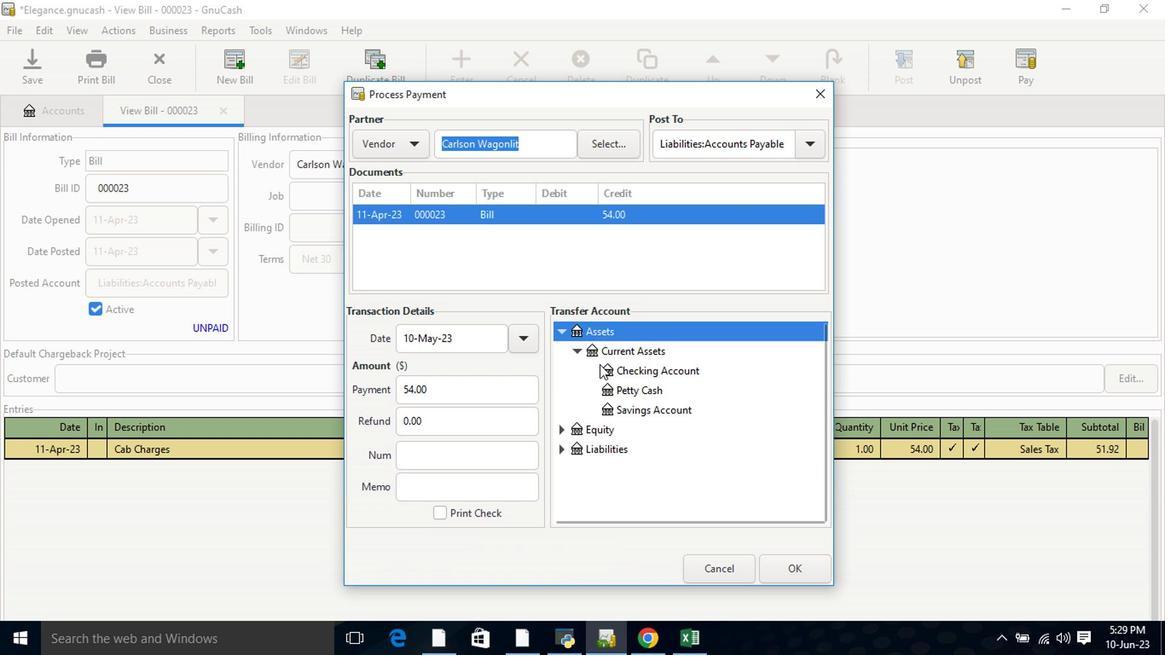 
Action: Mouse pressed left at (613, 371)
Screenshot: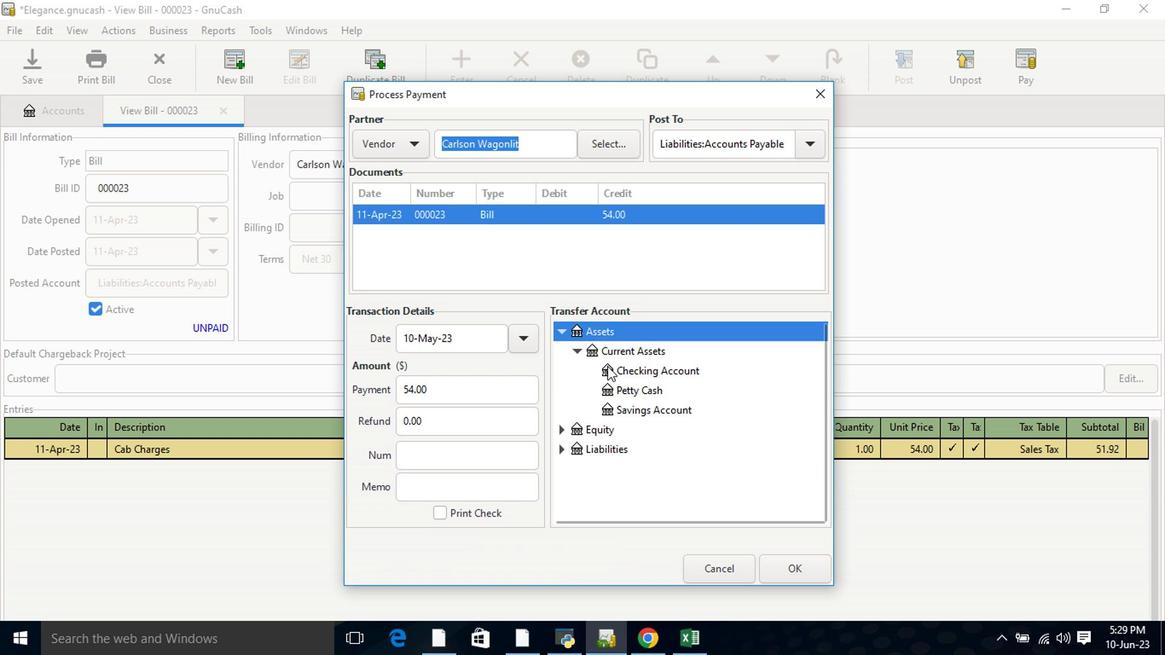 
Action: Mouse moved to (811, 578)
Screenshot: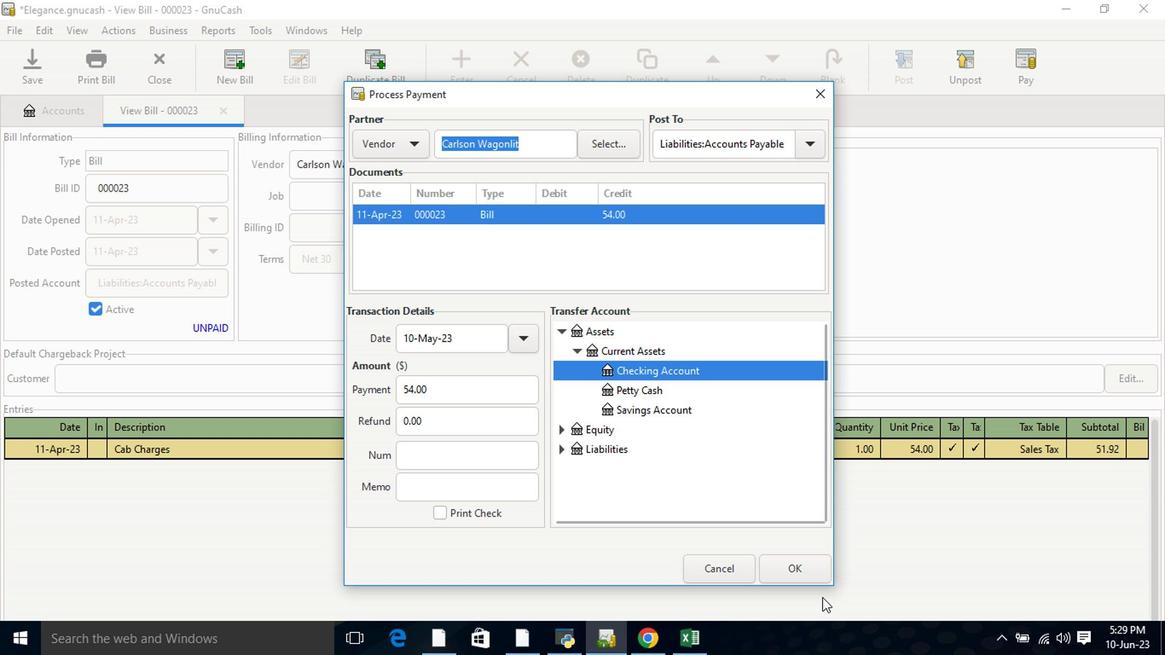 
Action: Mouse pressed left at (811, 578)
Screenshot: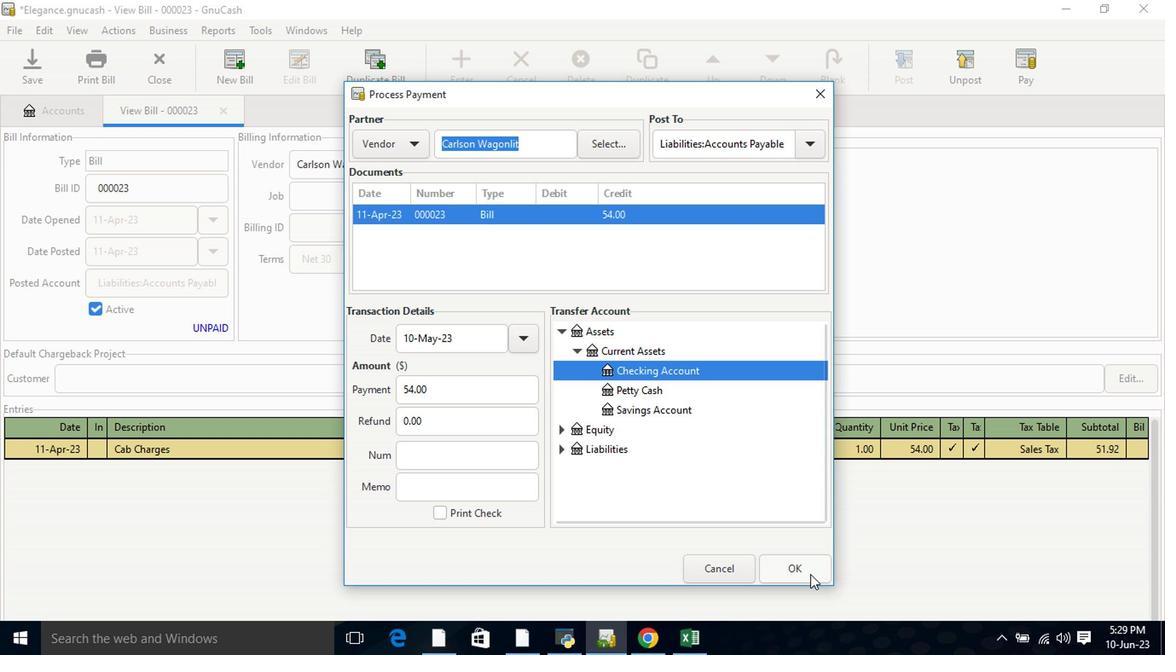 
Action: Mouse moved to (93, 76)
Screenshot: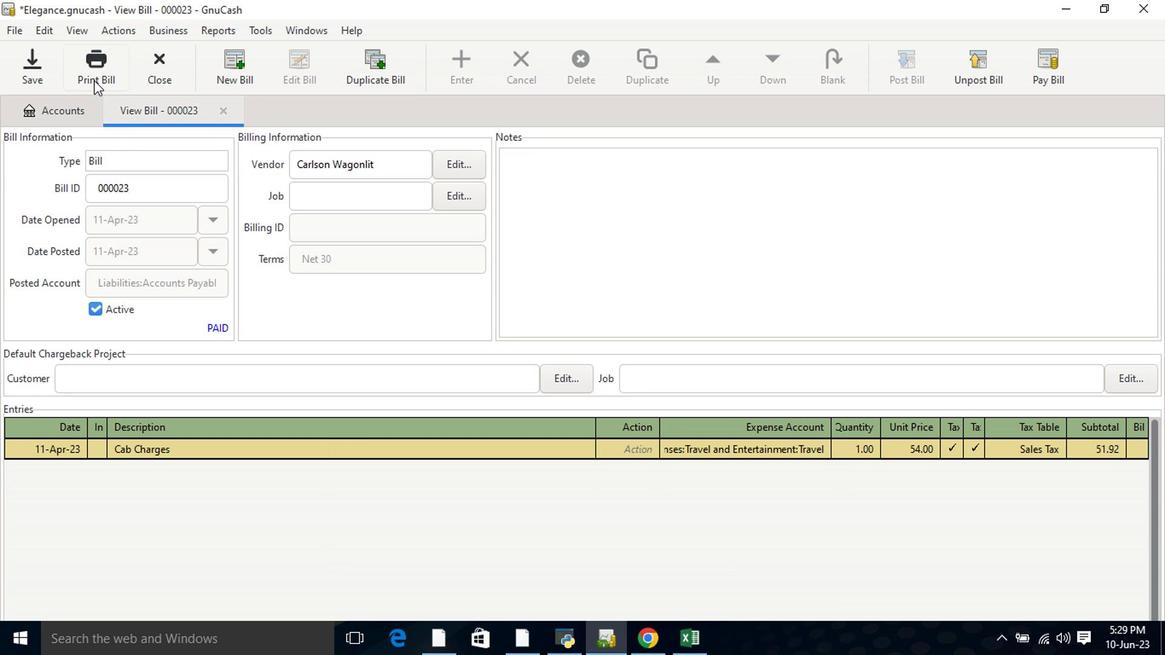 
Action: Mouse pressed left at (93, 76)
Screenshot: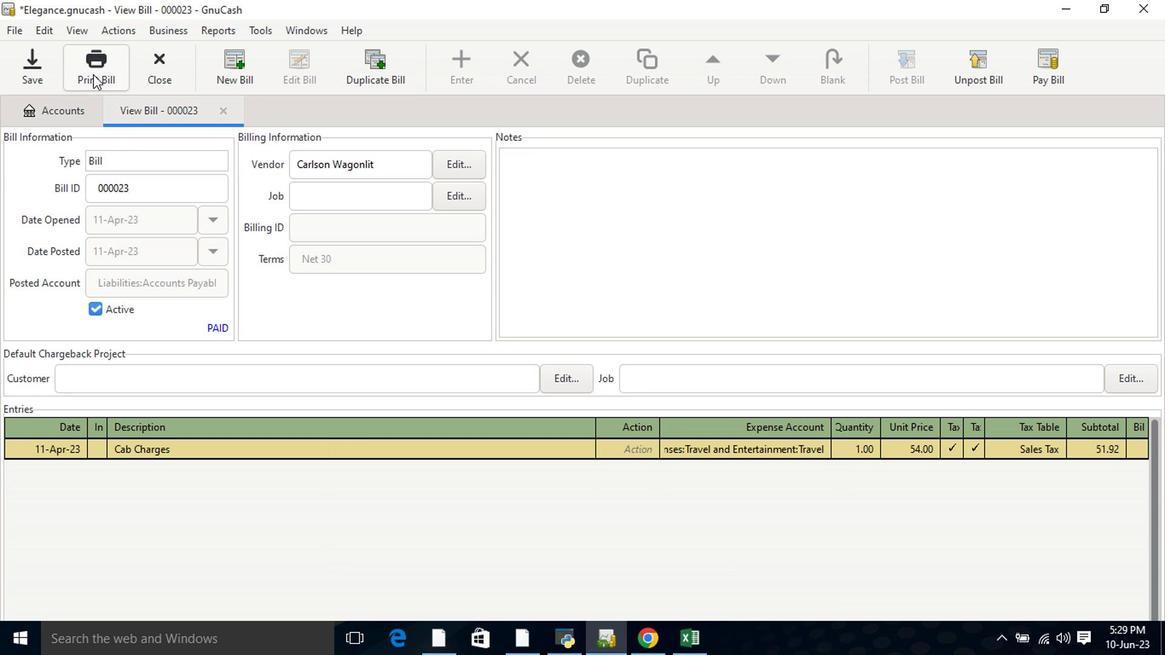 
Action: Mouse moved to (422, 476)
Screenshot: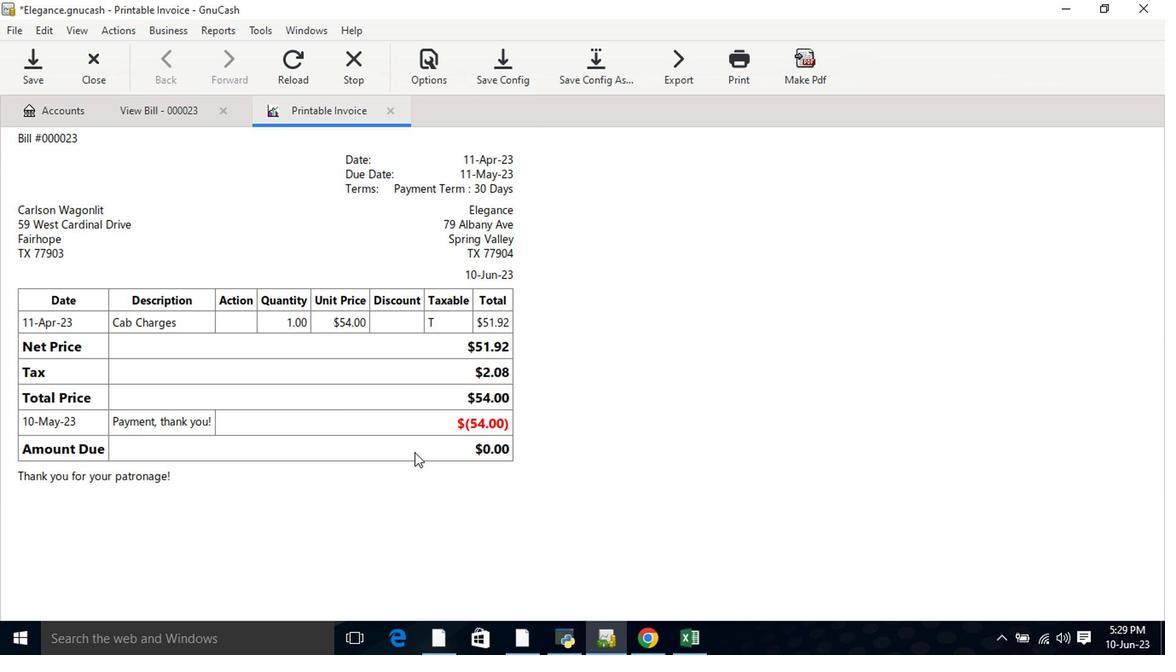 
